Task: Create new contact,   with mail id: 'RodriguezCamila@coned.com', first name: 'Camila', Last name: 'Rodriguez', Job Title: Product Manager, Phone number (617) 555-7890. Change life cycle stage to  'Lead' and lead status to 'New'. Add new company to the associated contact: ekartlogistics.com
 and type: Reseller. Logged in from softage.3@softage.net
Action: Mouse moved to (79, 68)
Screenshot: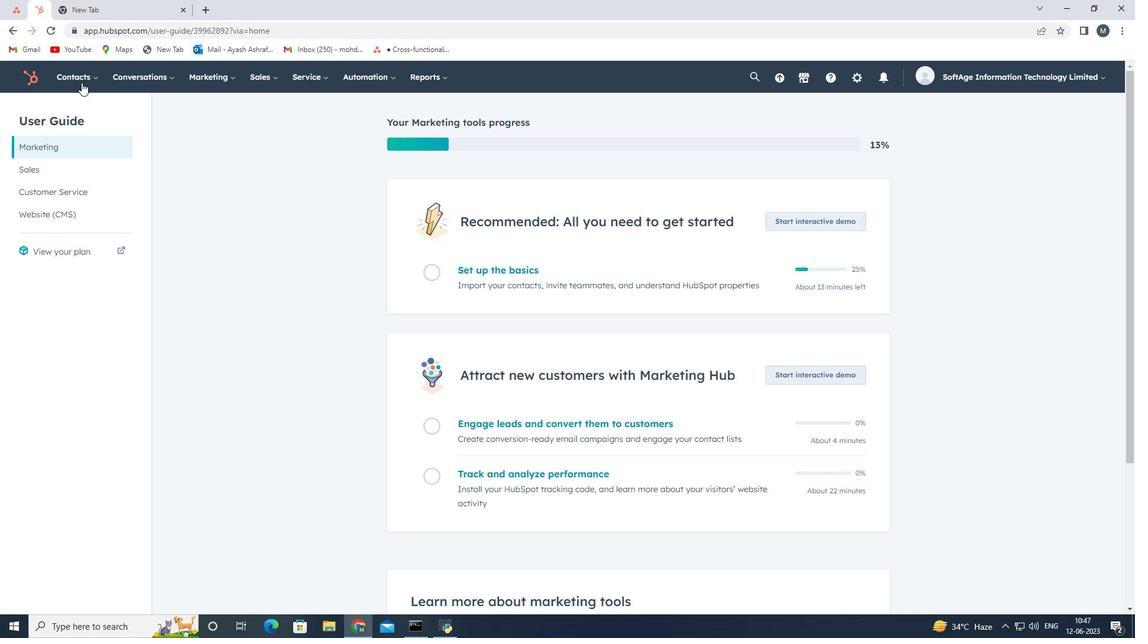 
Action: Mouse pressed left at (79, 68)
Screenshot: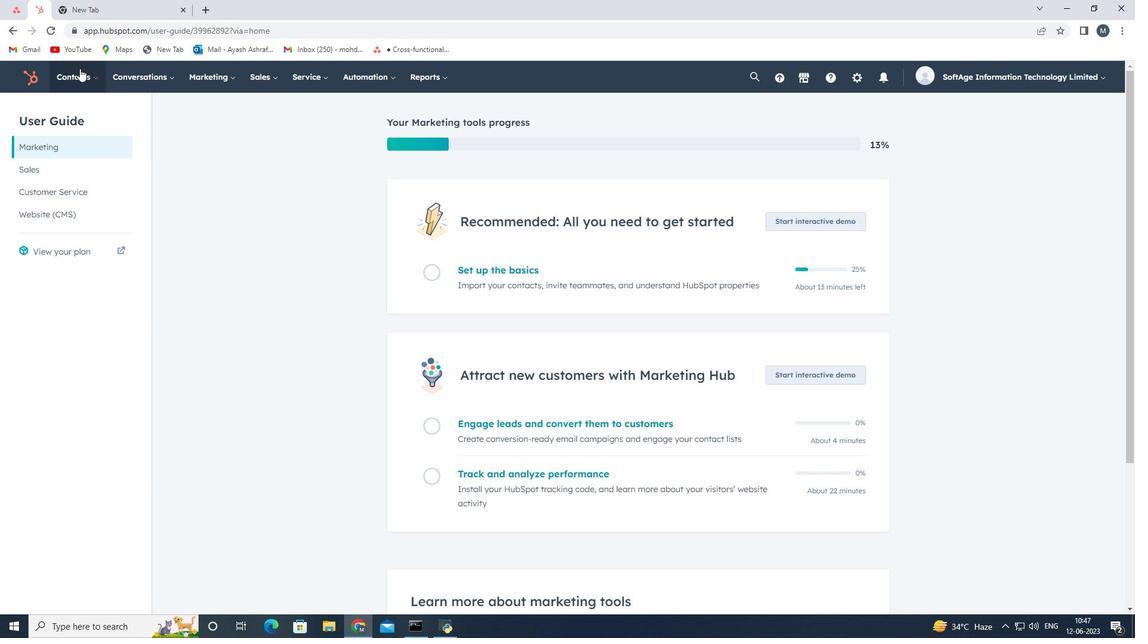 
Action: Mouse moved to (78, 114)
Screenshot: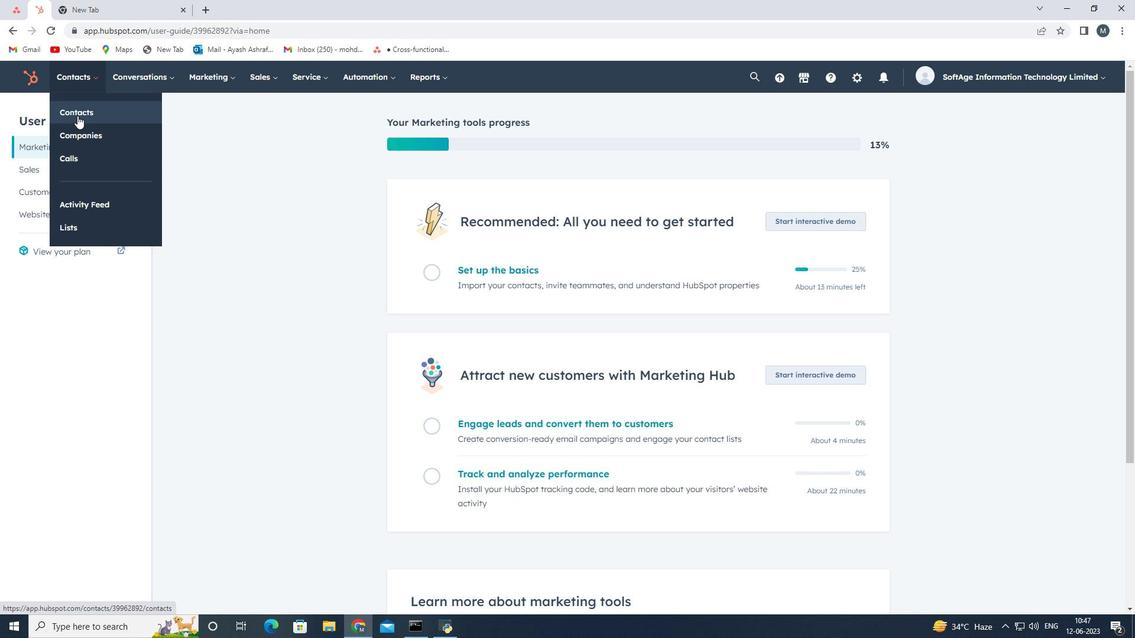 
Action: Mouse pressed left at (78, 114)
Screenshot: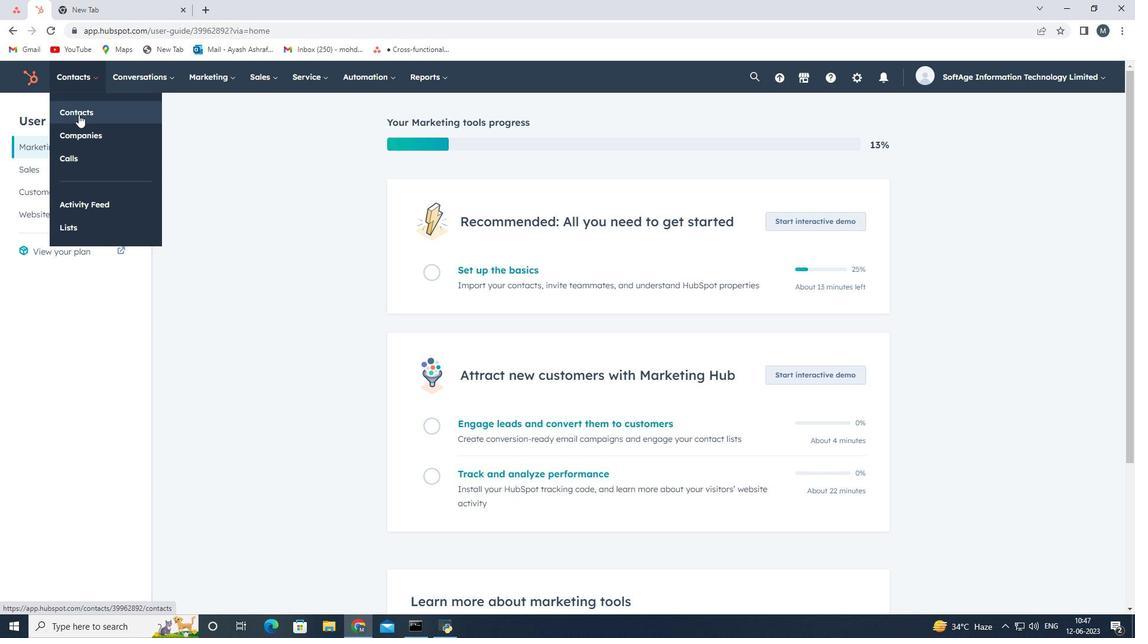 
Action: Mouse moved to (1074, 120)
Screenshot: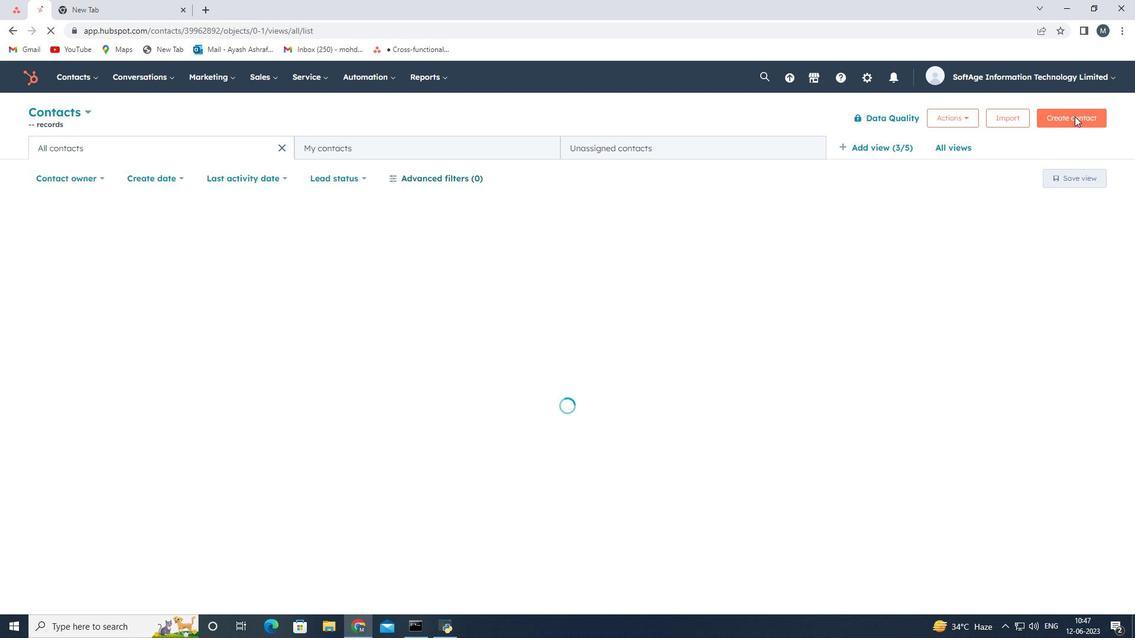 
Action: Mouse pressed left at (1074, 120)
Screenshot: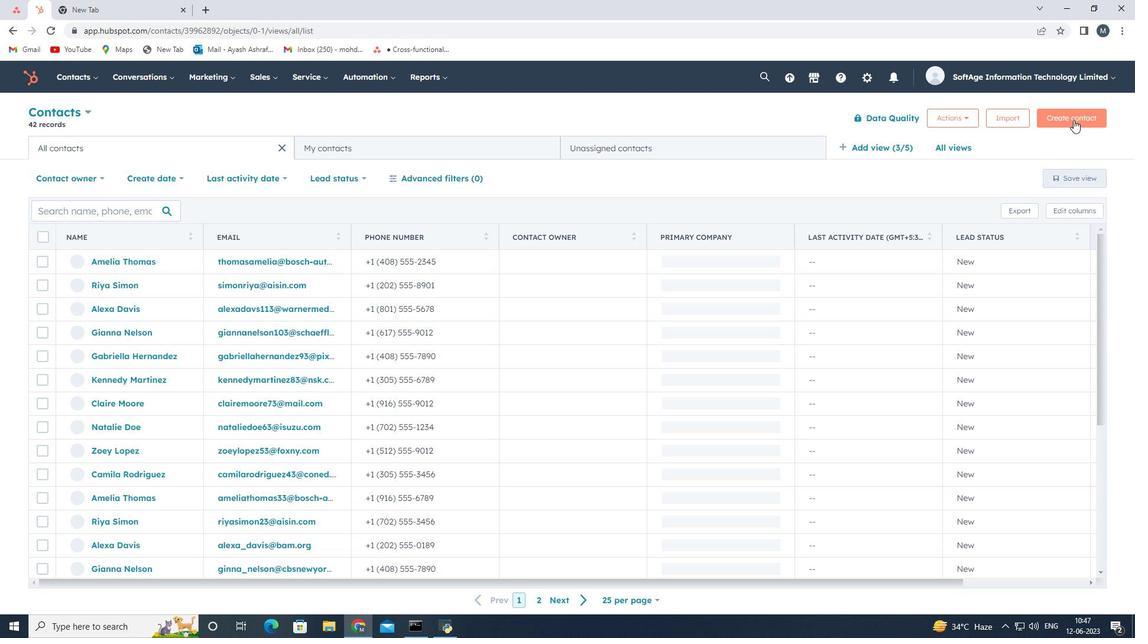 
Action: Mouse moved to (835, 171)
Screenshot: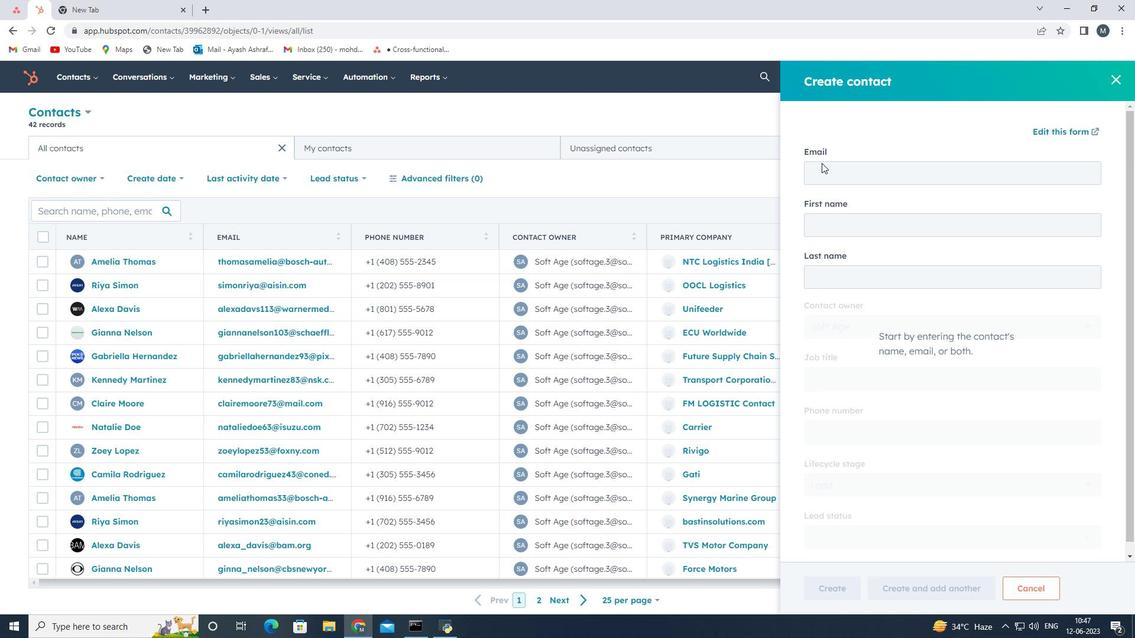 
Action: Mouse pressed left at (835, 171)
Screenshot: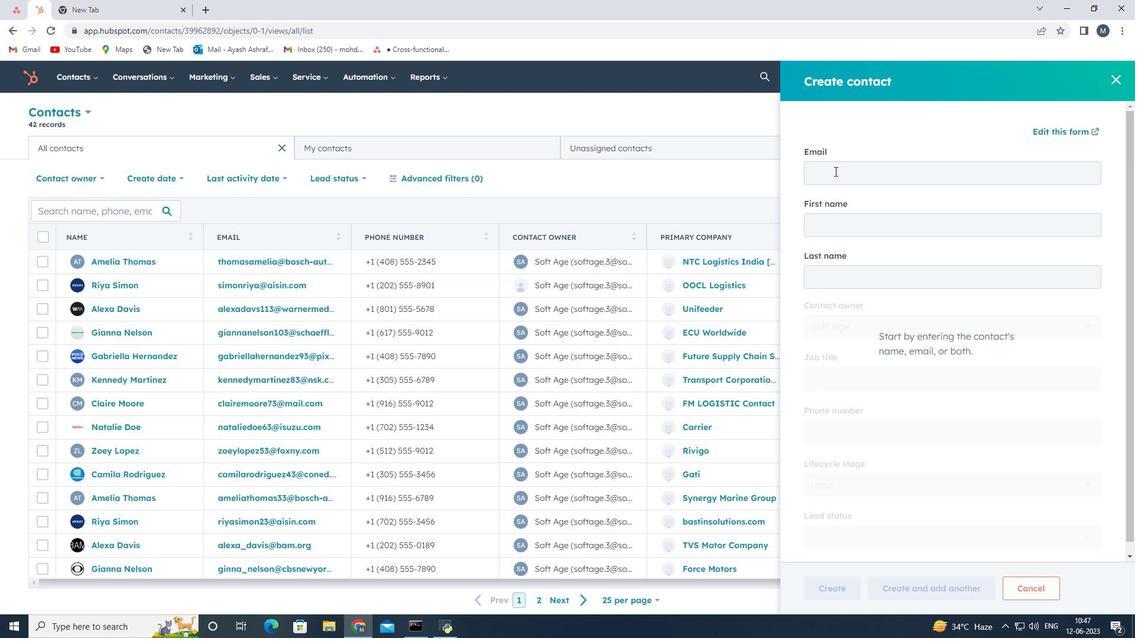 
Action: Key pressed <Key.shift>Rodriguez<Key.shift>Camila<Key.shift>@coned.com
Screenshot: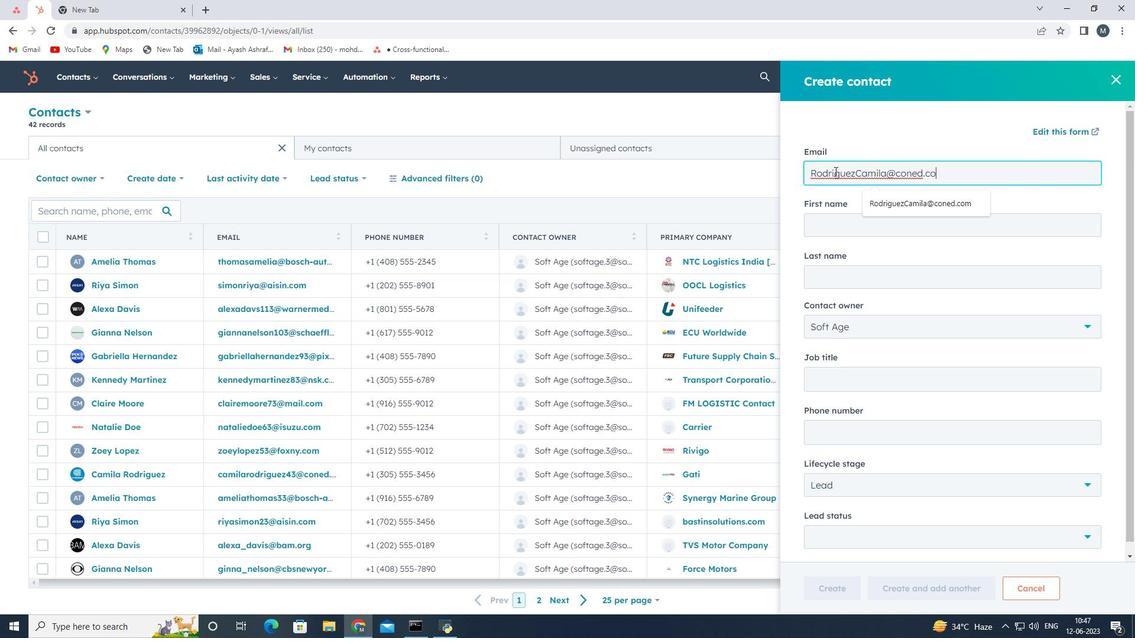 
Action: Mouse moved to (867, 227)
Screenshot: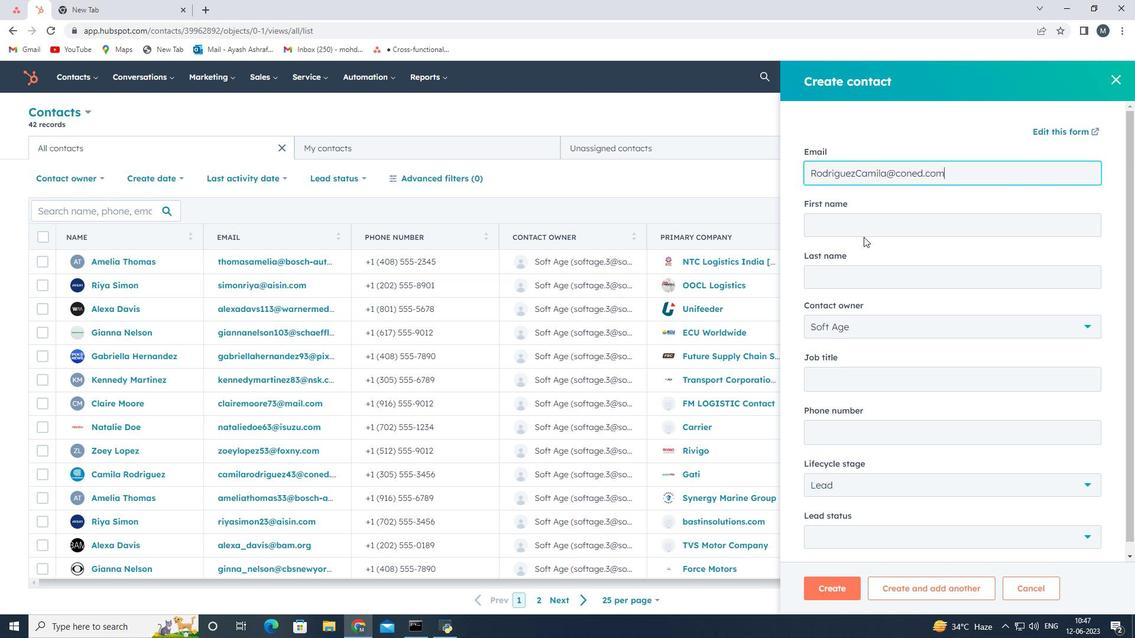 
Action: Mouse pressed left at (867, 227)
Screenshot: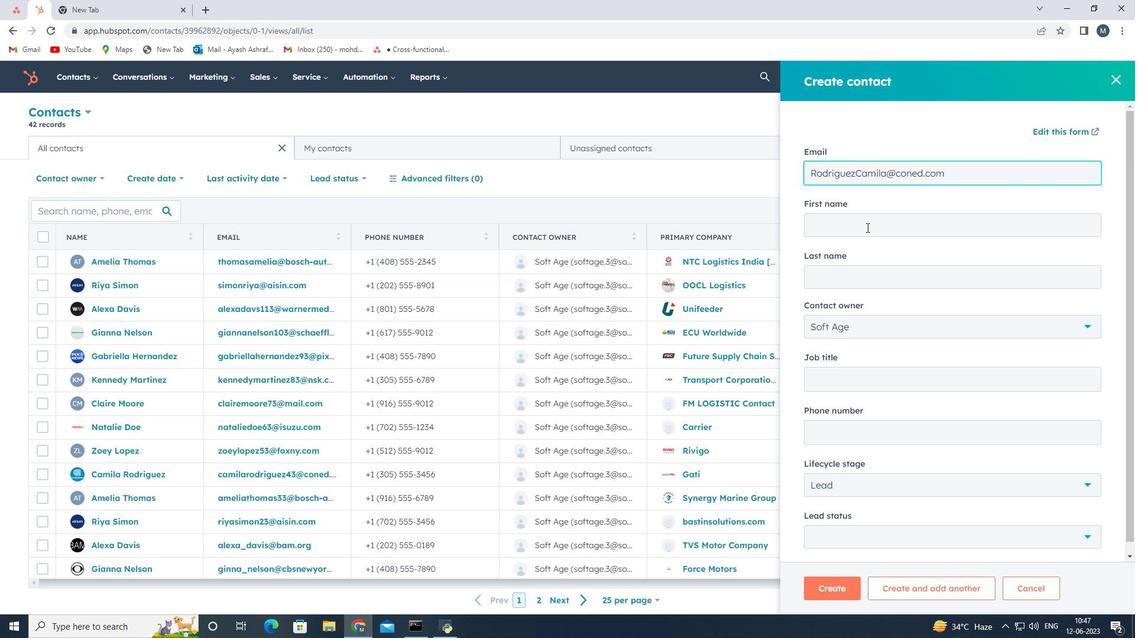 
Action: Key pressed <Key.shift>Camila
Screenshot: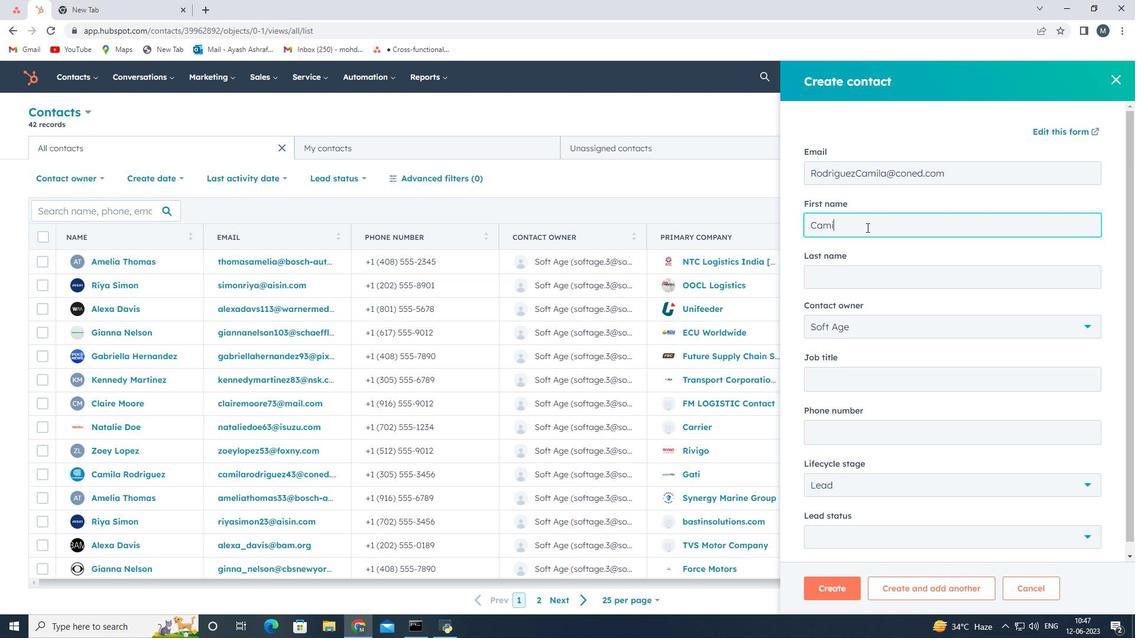 
Action: Mouse moved to (846, 273)
Screenshot: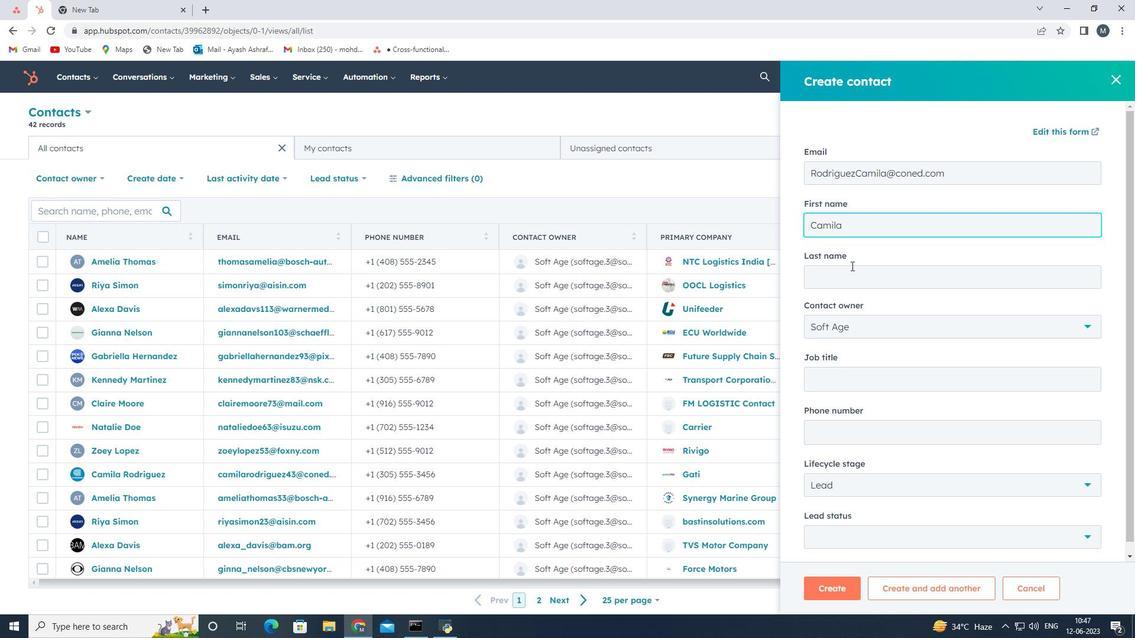 
Action: Mouse pressed left at (846, 273)
Screenshot: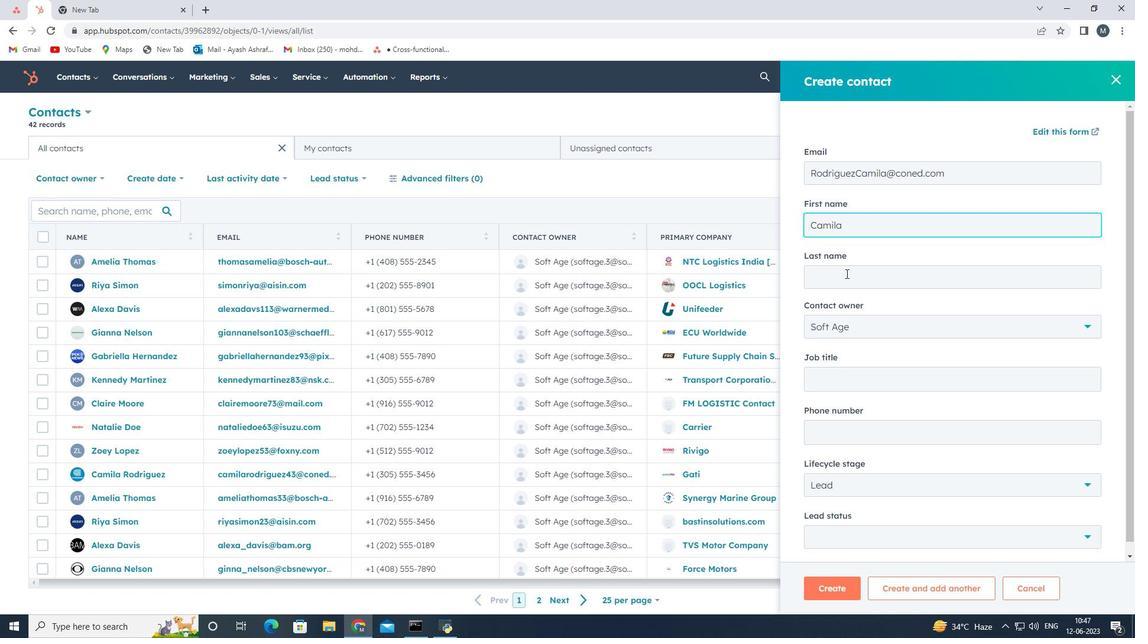 
Action: Key pressed <Key.shift><Key.shift><Key.shift><Key.shift><Key.shift><Key.shift><Key.shift><Key.shift><Key.shift><Key.shift><Key.shift><Key.shift><Key.shift>Rodriguez
Screenshot: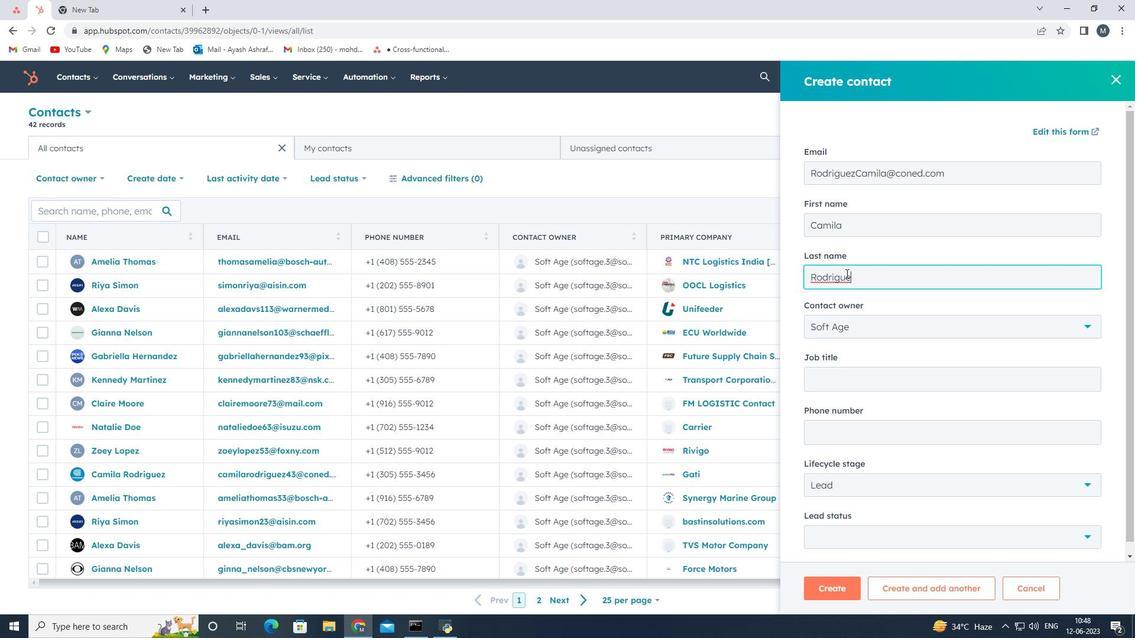 
Action: Mouse moved to (834, 377)
Screenshot: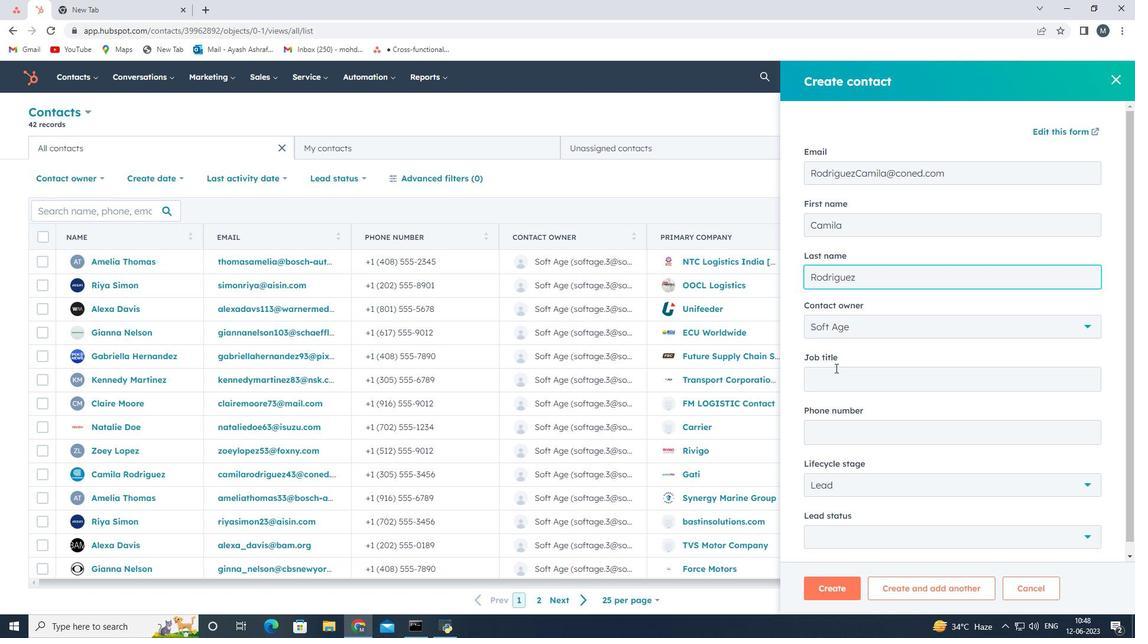 
Action: Mouse pressed left at (834, 377)
Screenshot: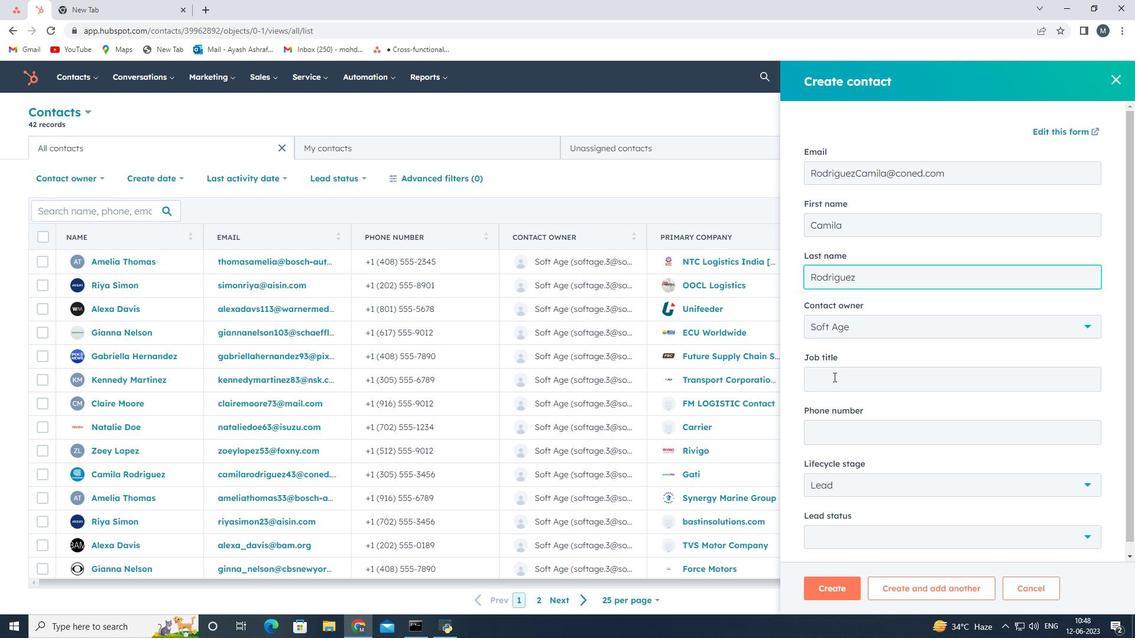 
Action: Mouse moved to (764, 330)
Screenshot: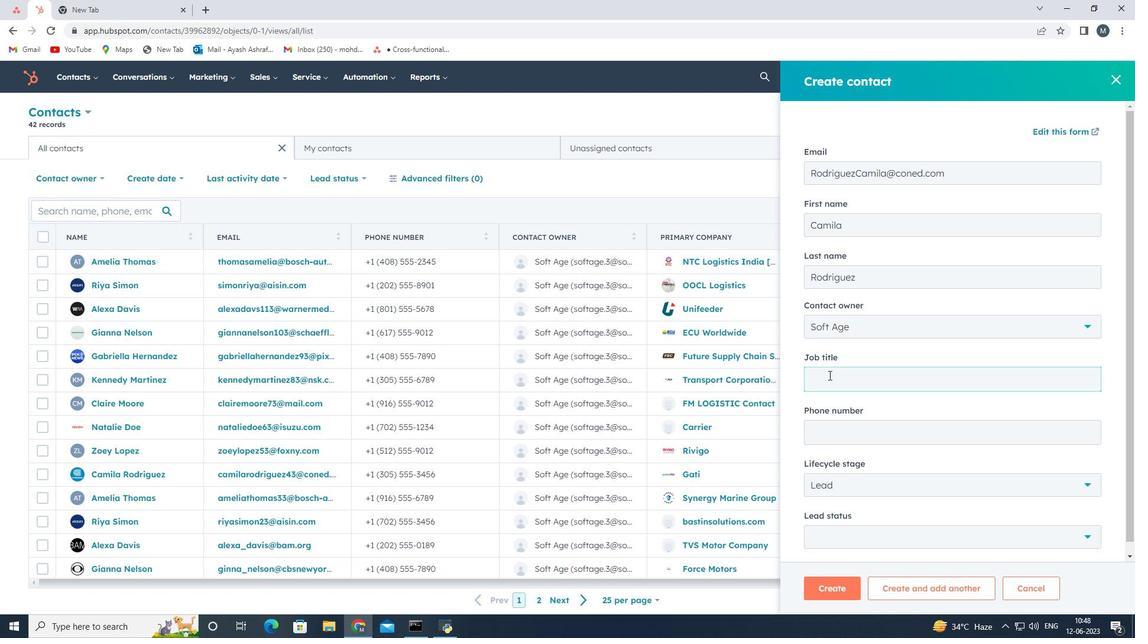 
Action: Key pressed <Key.shift>Product<Key.space><Key.shift><Key.shift><Key.shift><Key.shift><Key.shift><Key.shift><Key.shift><Key.shift><Key.shift><Key.shift><Key.shift><Key.shift>Manager
Screenshot: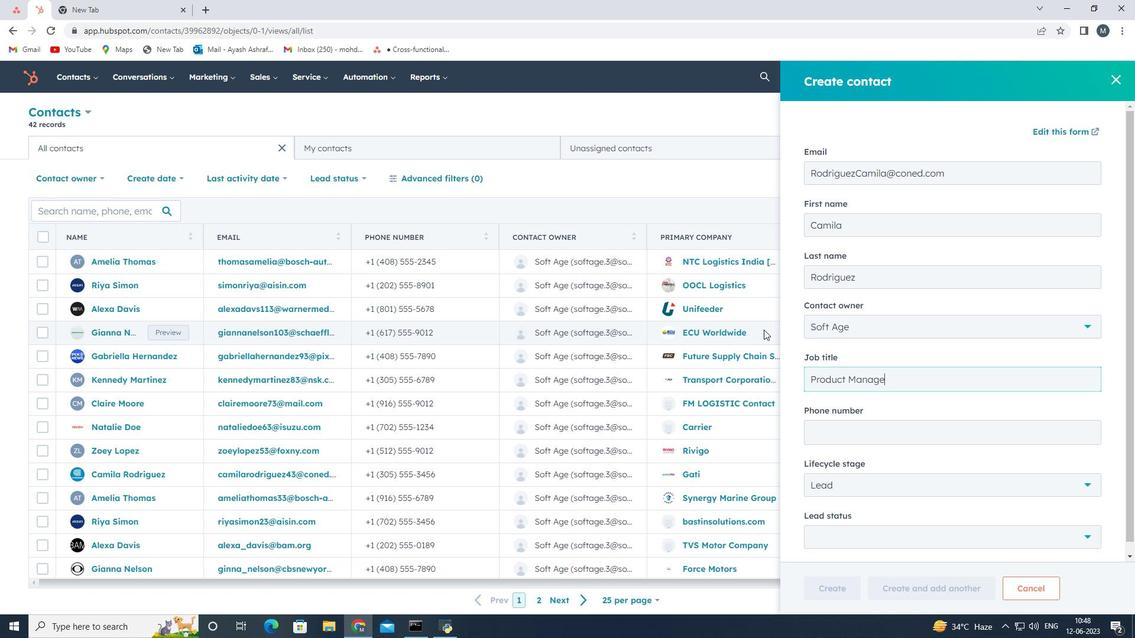 
Action: Mouse moved to (874, 431)
Screenshot: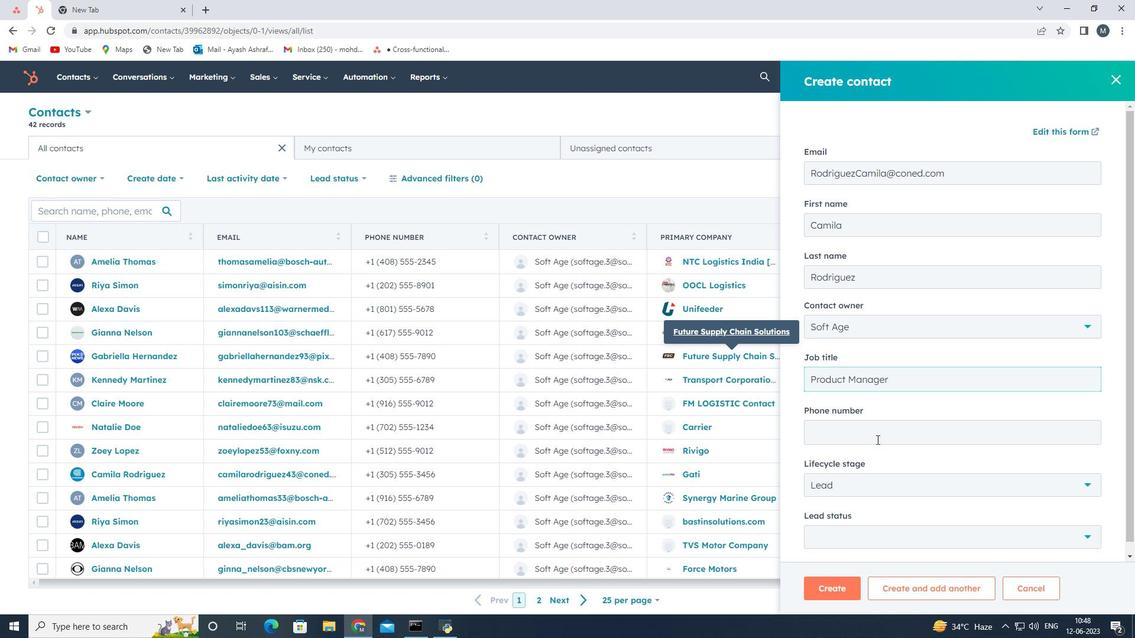 
Action: Mouse pressed left at (874, 431)
Screenshot: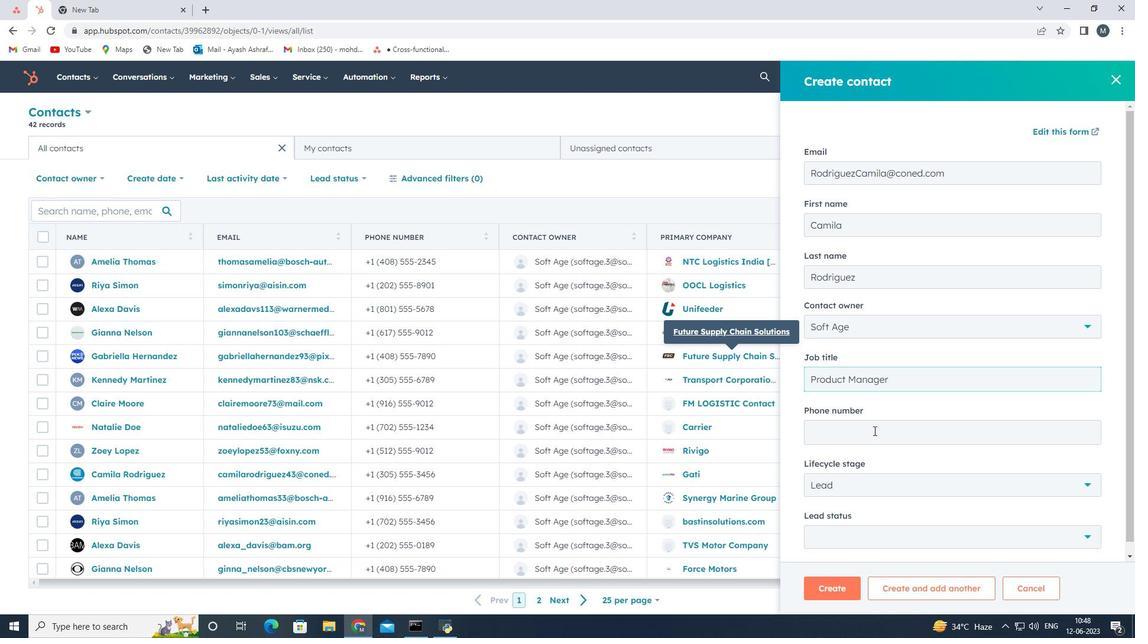 
Action: Key pressed 61
Screenshot: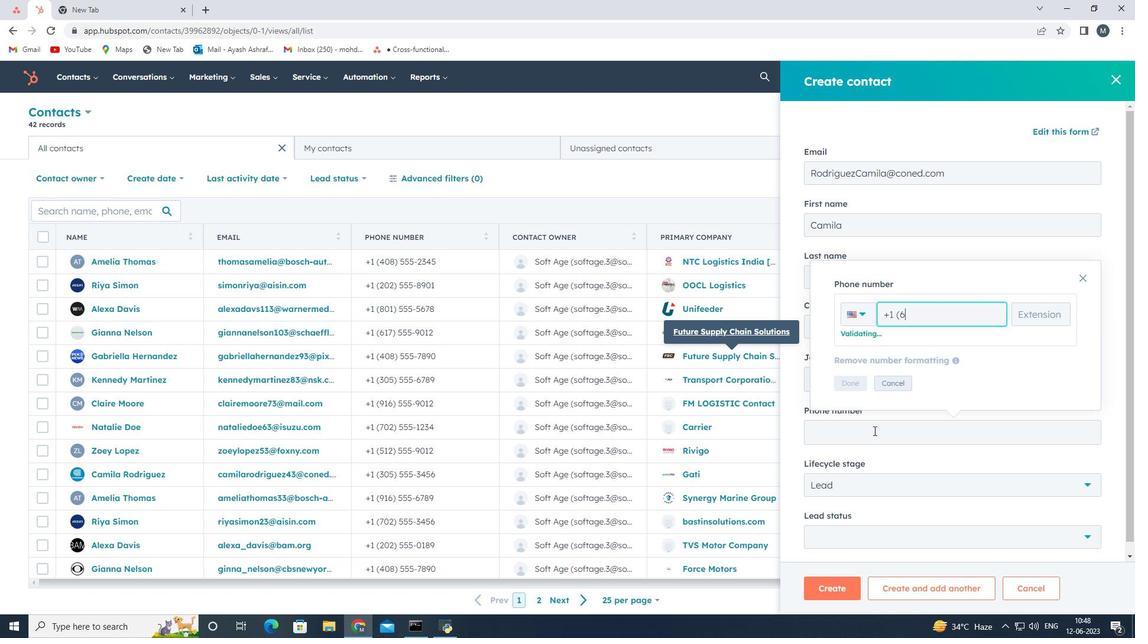 
Action: Mouse moved to (874, 431)
Screenshot: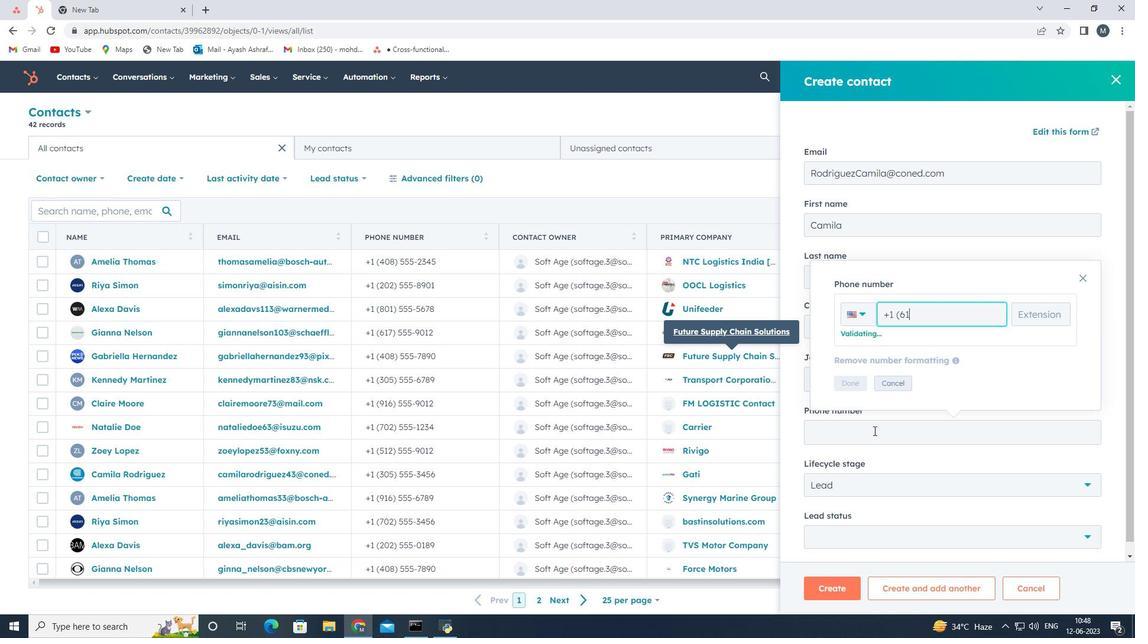 
Action: Key pressed 75557890
Screenshot: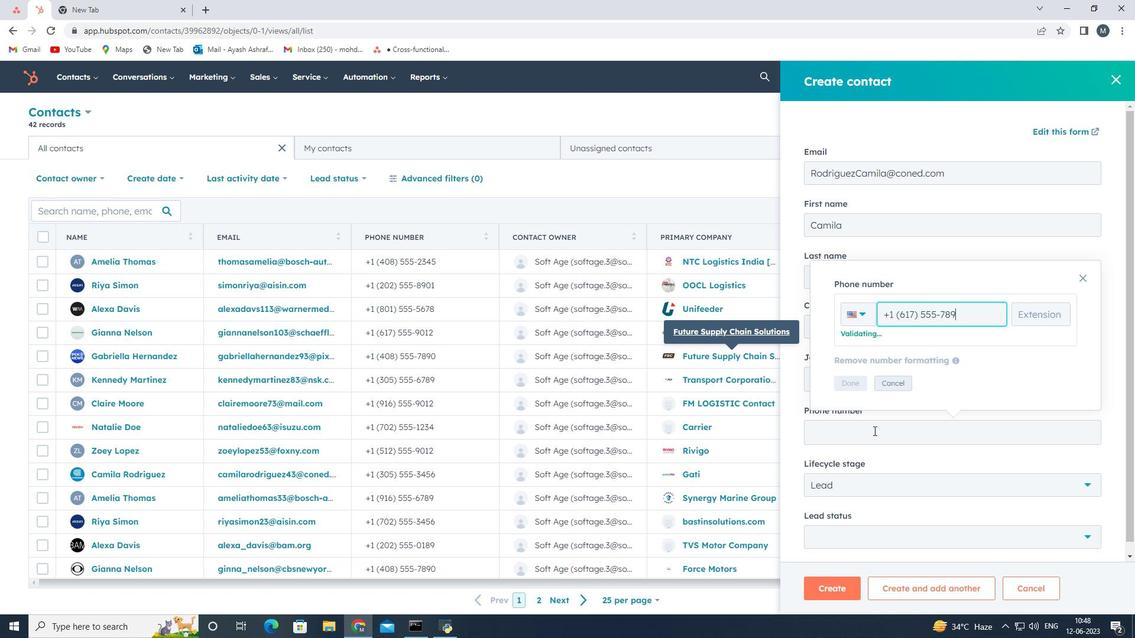 
Action: Mouse moved to (857, 378)
Screenshot: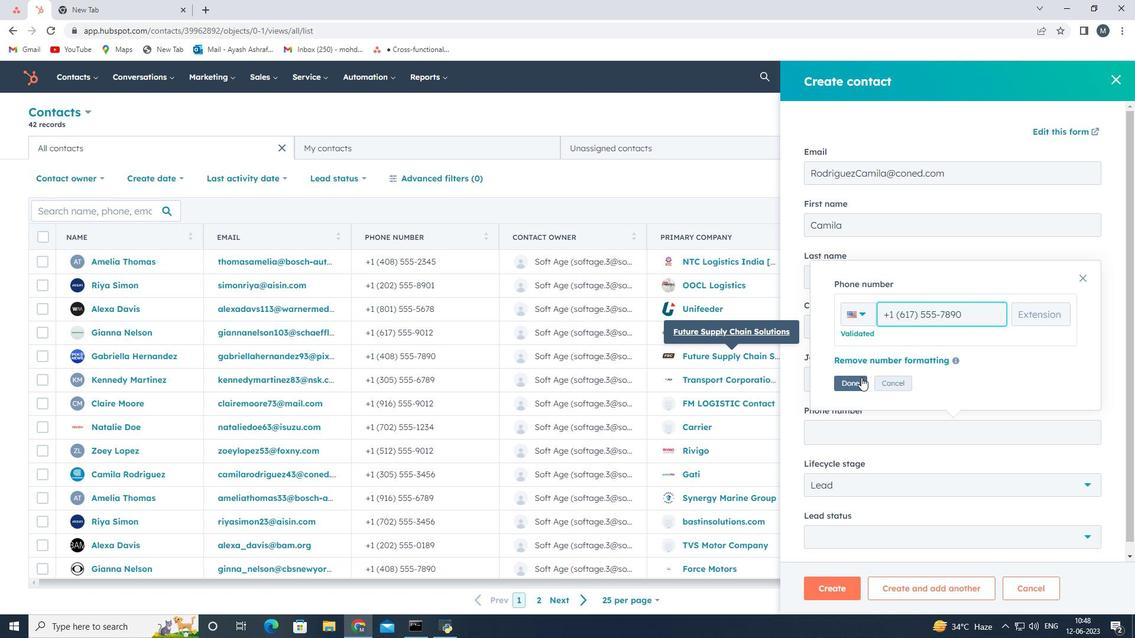 
Action: Mouse pressed left at (857, 378)
Screenshot: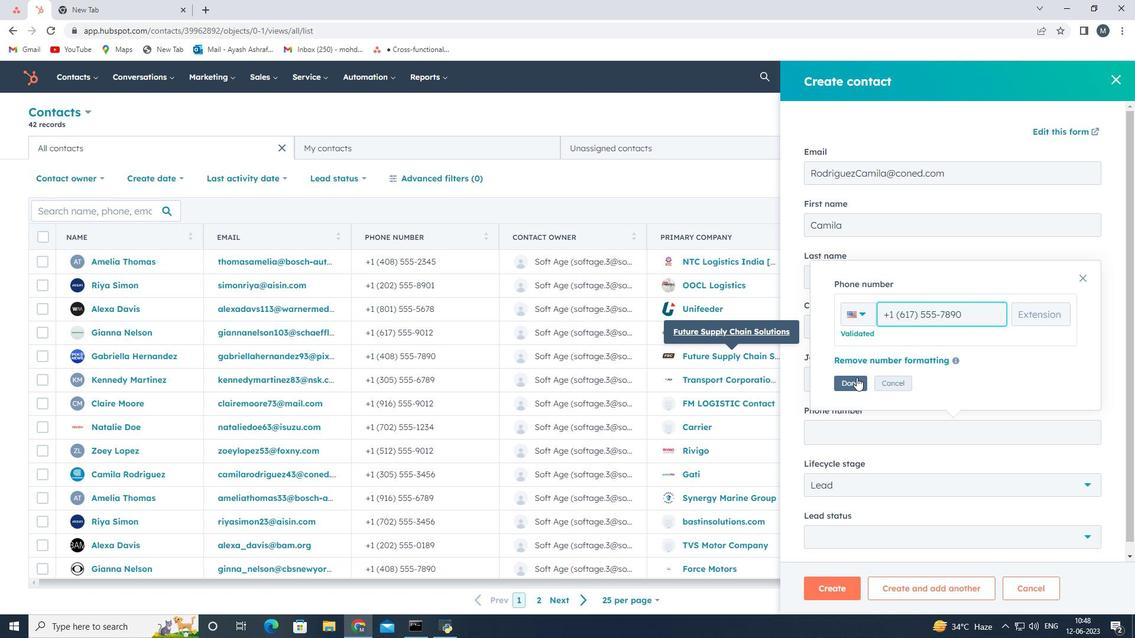 
Action: Mouse moved to (821, 485)
Screenshot: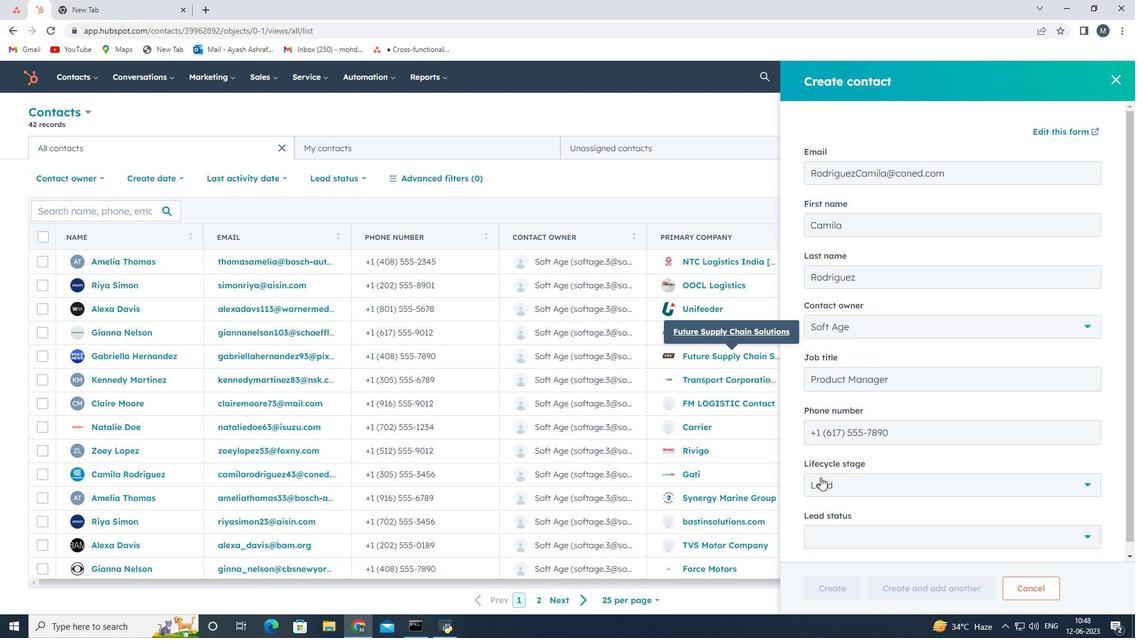 
Action: Mouse pressed left at (821, 485)
Screenshot: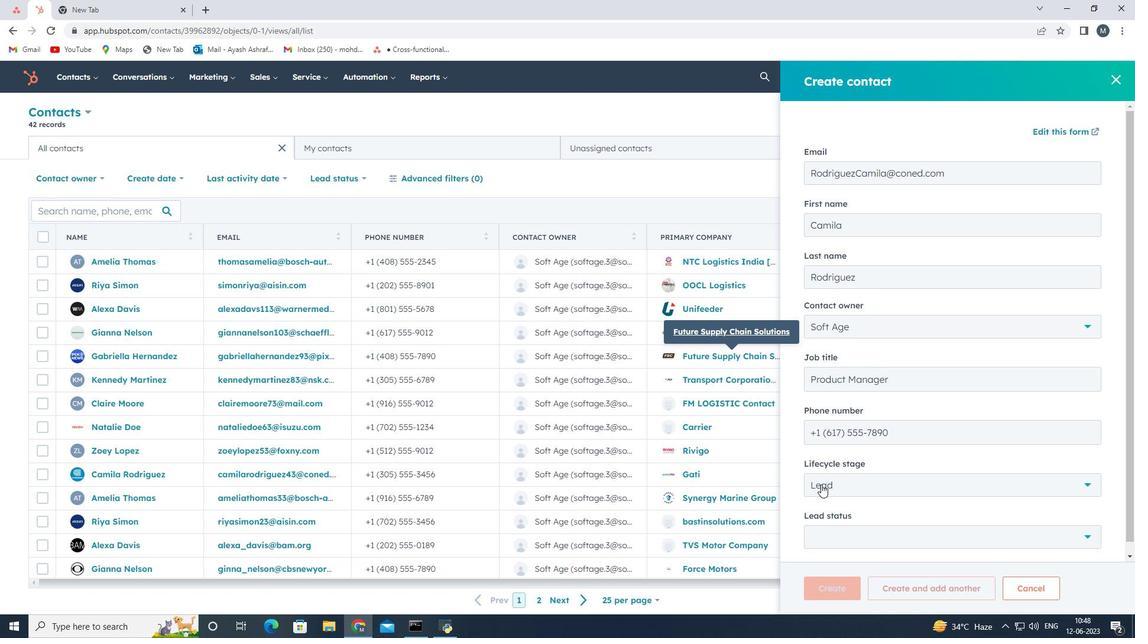 
Action: Mouse moved to (835, 372)
Screenshot: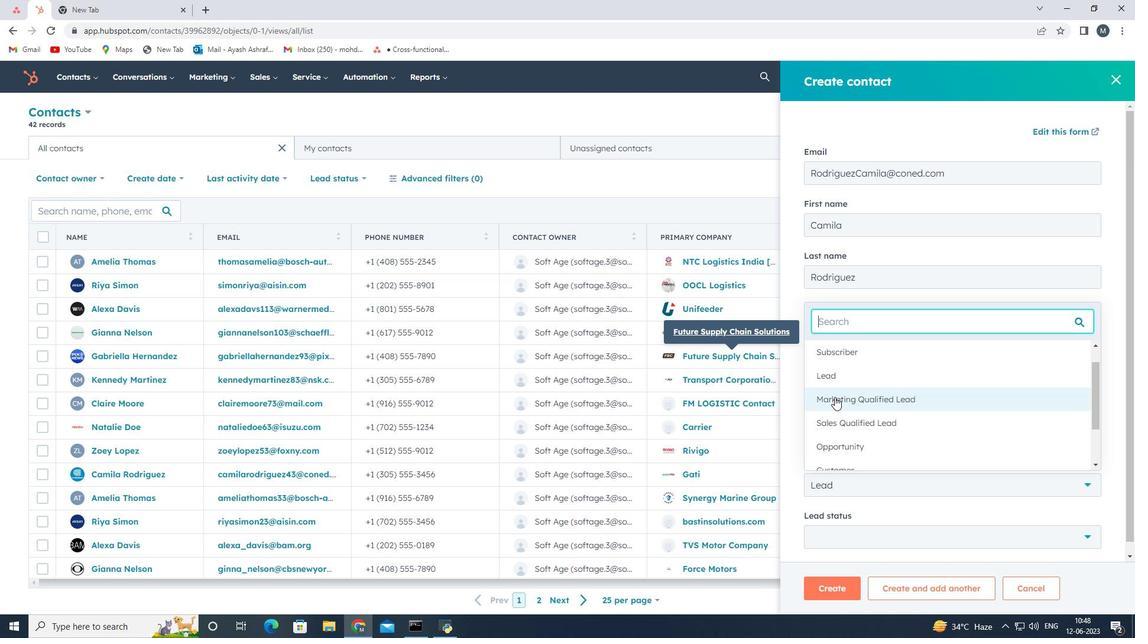 
Action: Mouse pressed left at (835, 372)
Screenshot: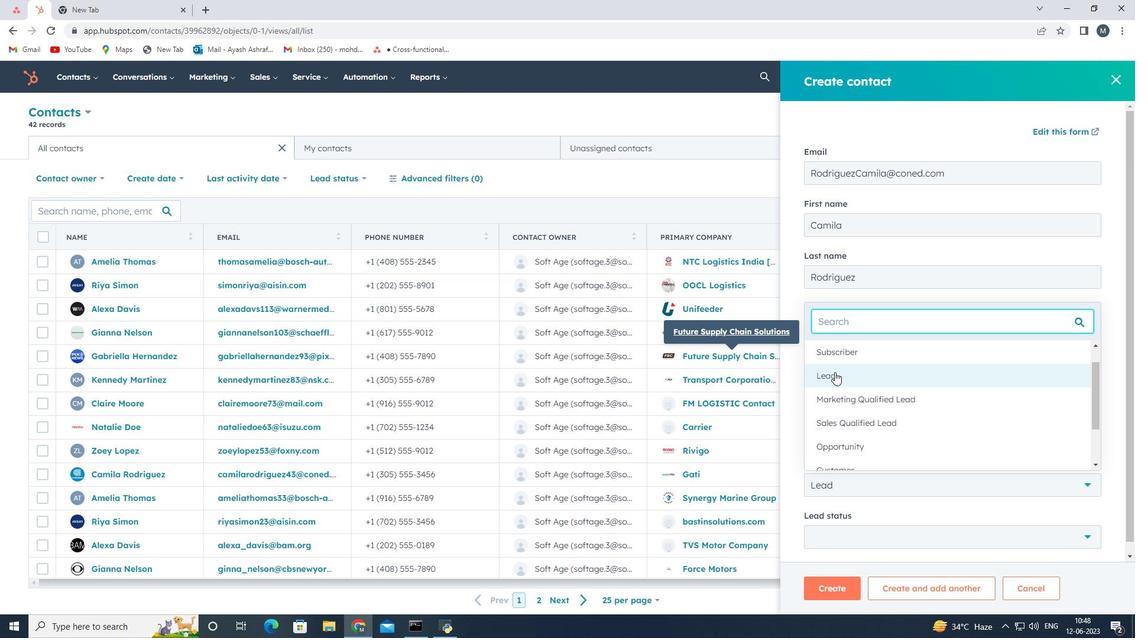 
Action: Mouse moved to (835, 534)
Screenshot: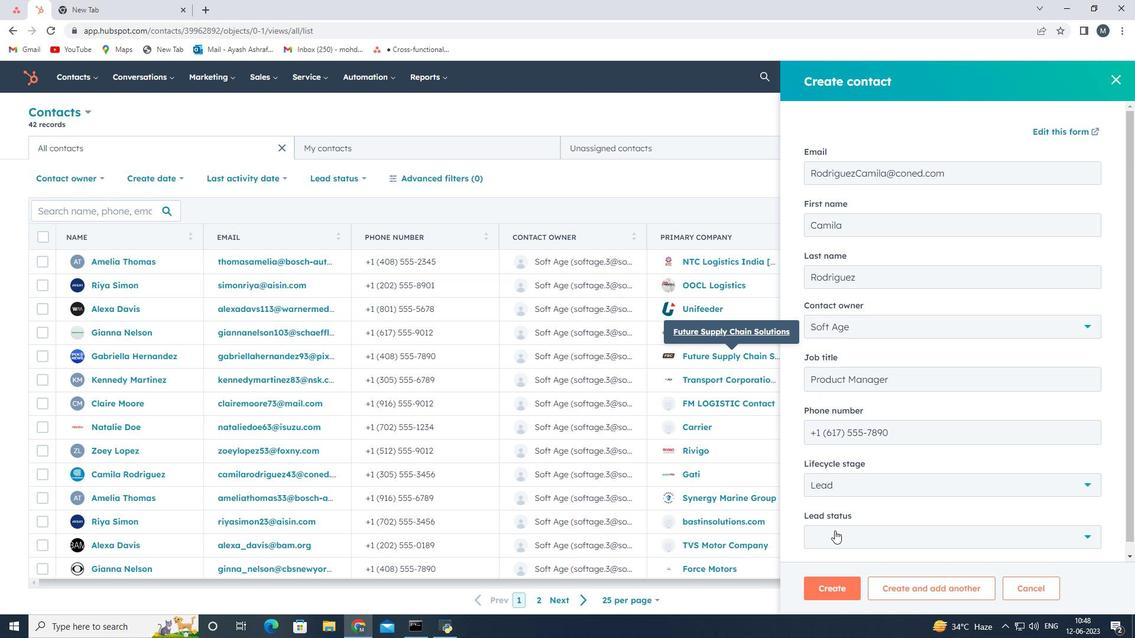 
Action: Mouse pressed left at (835, 534)
Screenshot: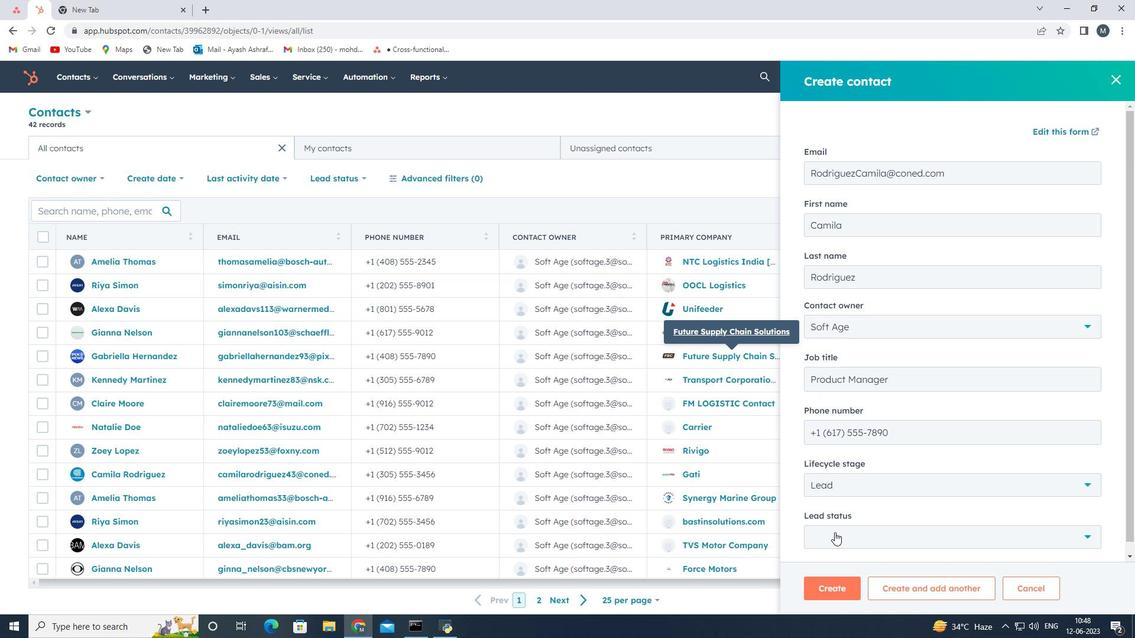 
Action: Mouse moved to (827, 421)
Screenshot: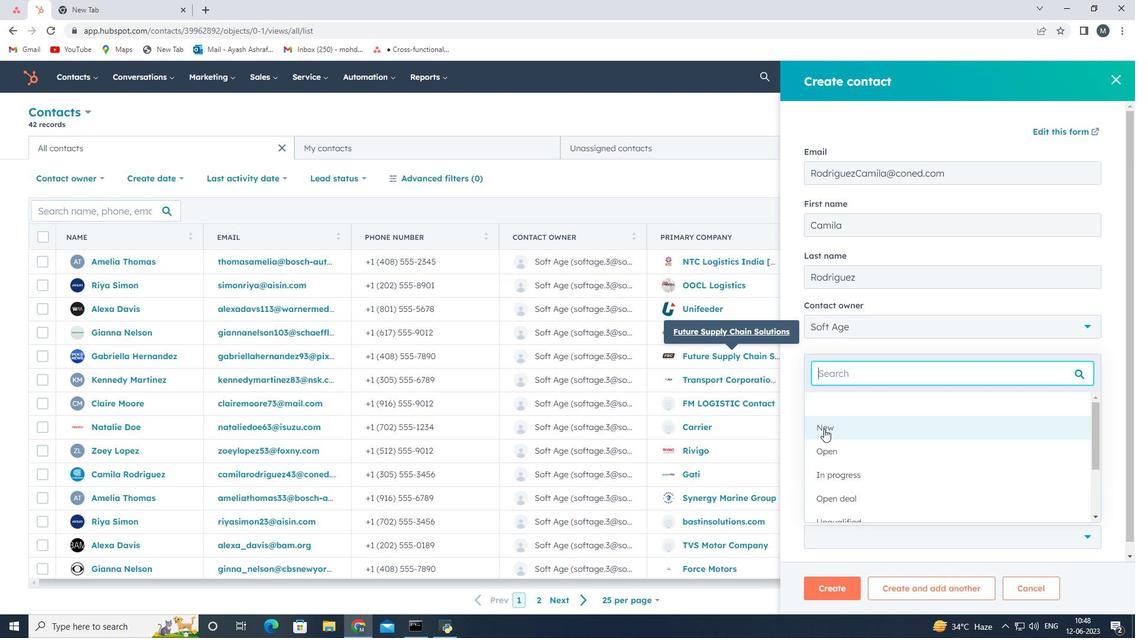 
Action: Mouse pressed left at (827, 421)
Screenshot: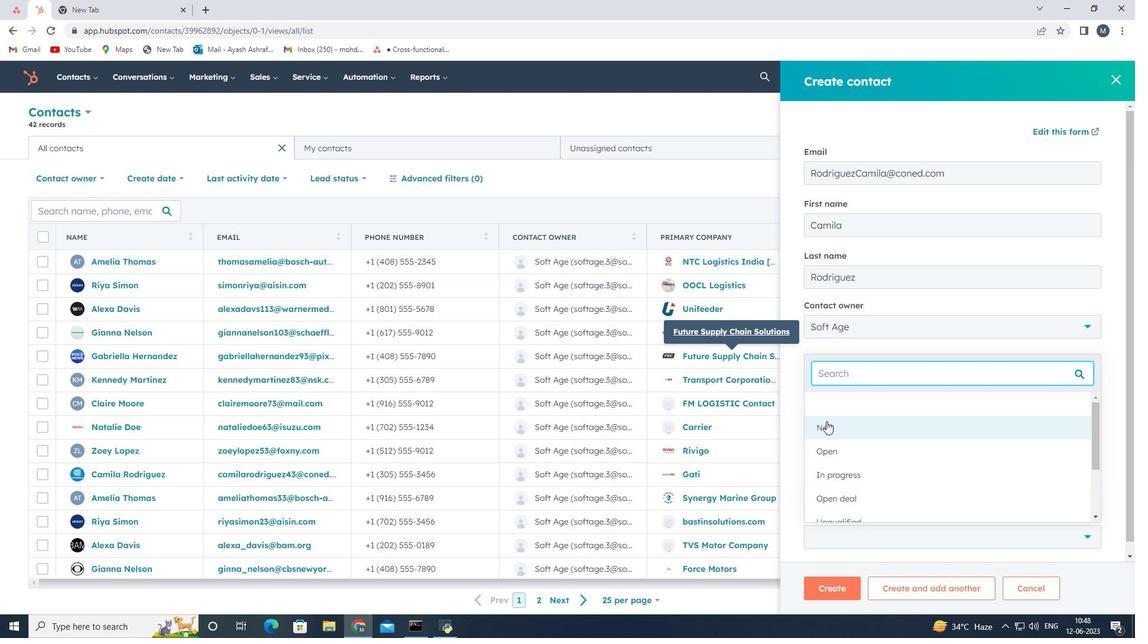 
Action: Mouse scrolled (827, 421) with delta (0, 0)
Screenshot: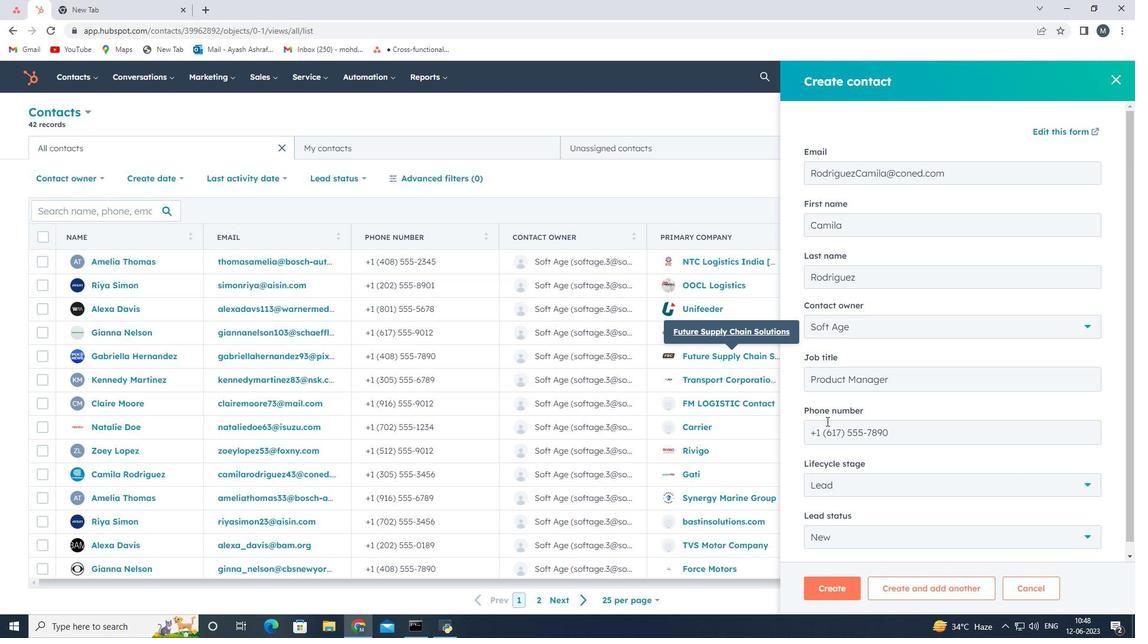 
Action: Mouse moved to (827, 427)
Screenshot: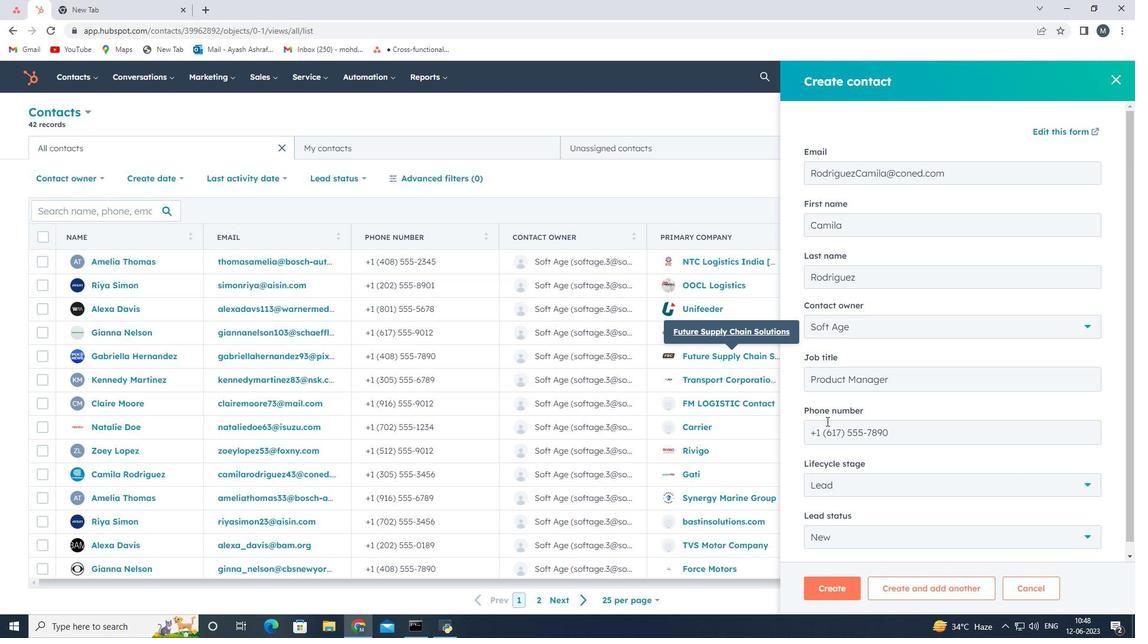 
Action: Mouse scrolled (827, 427) with delta (0, 0)
Screenshot: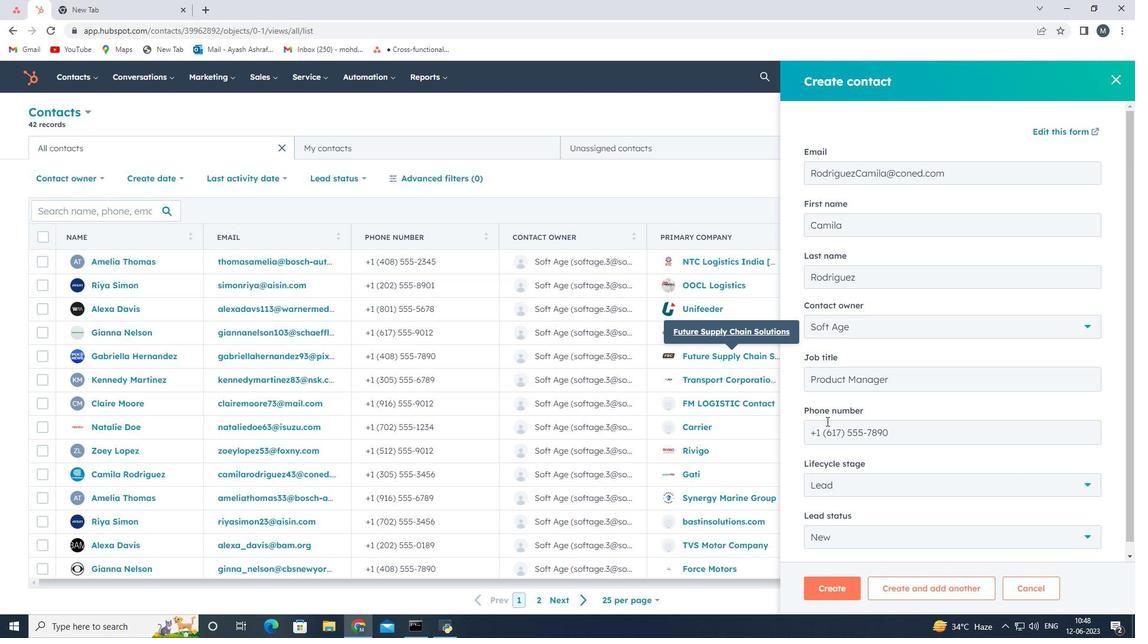 
Action: Mouse moved to (833, 441)
Screenshot: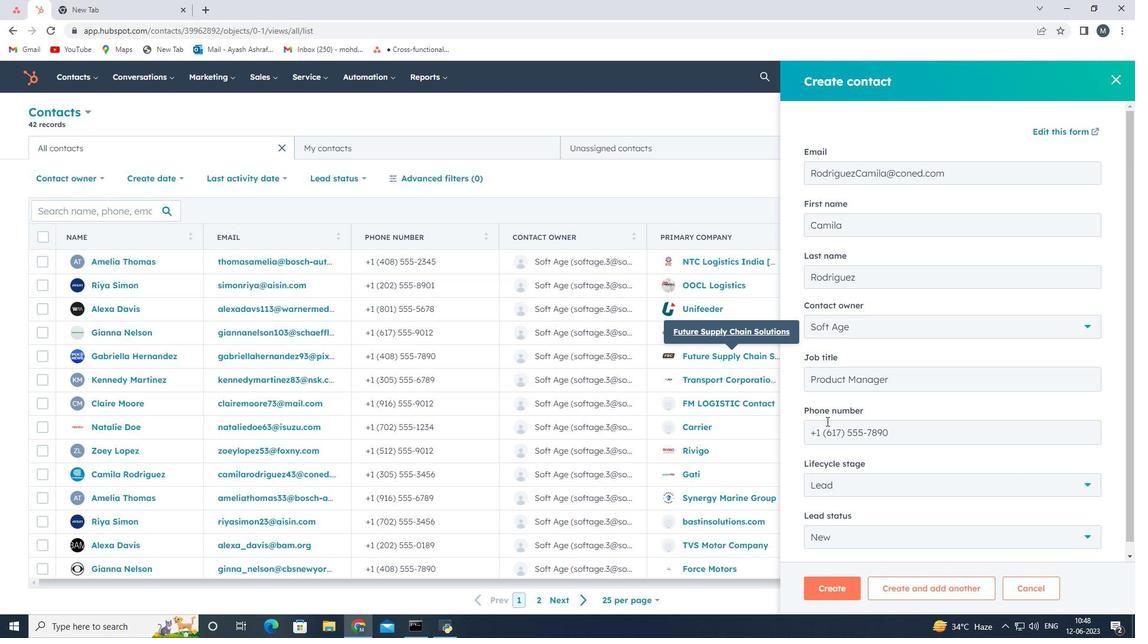 
Action: Mouse scrolled (833, 440) with delta (0, 0)
Screenshot: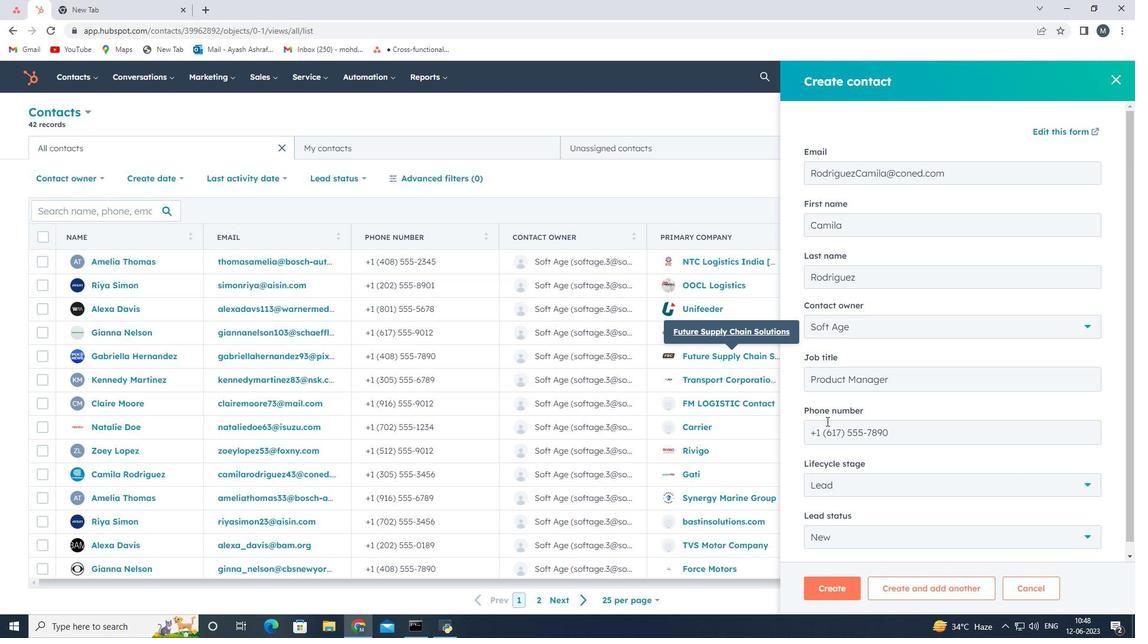 
Action: Mouse moved to (835, 448)
Screenshot: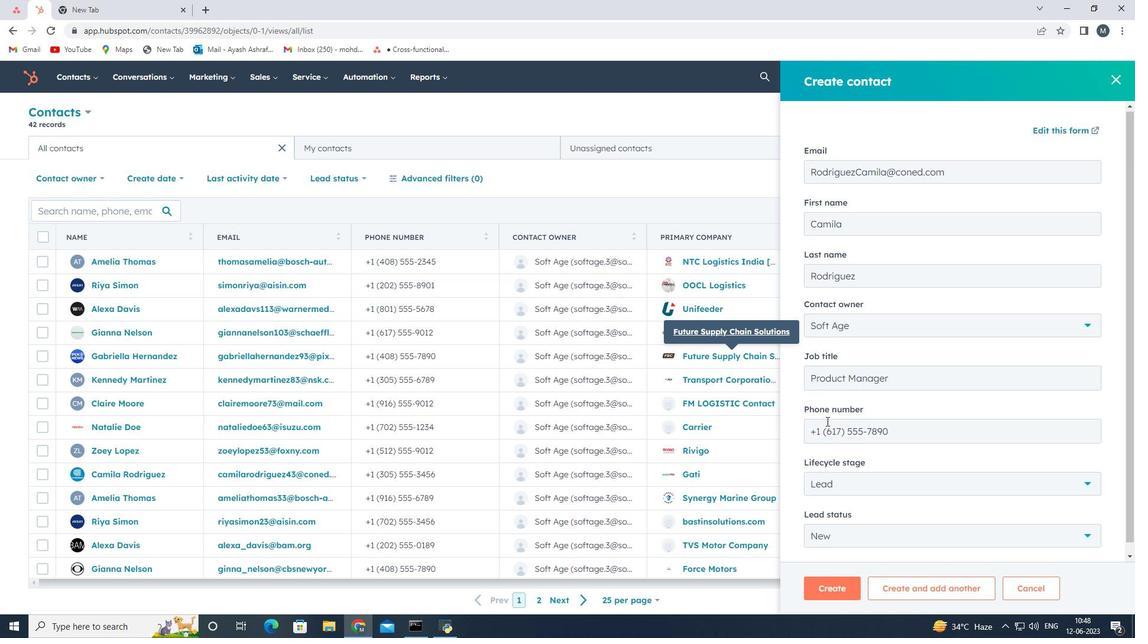 
Action: Mouse scrolled (835, 447) with delta (0, 0)
Screenshot: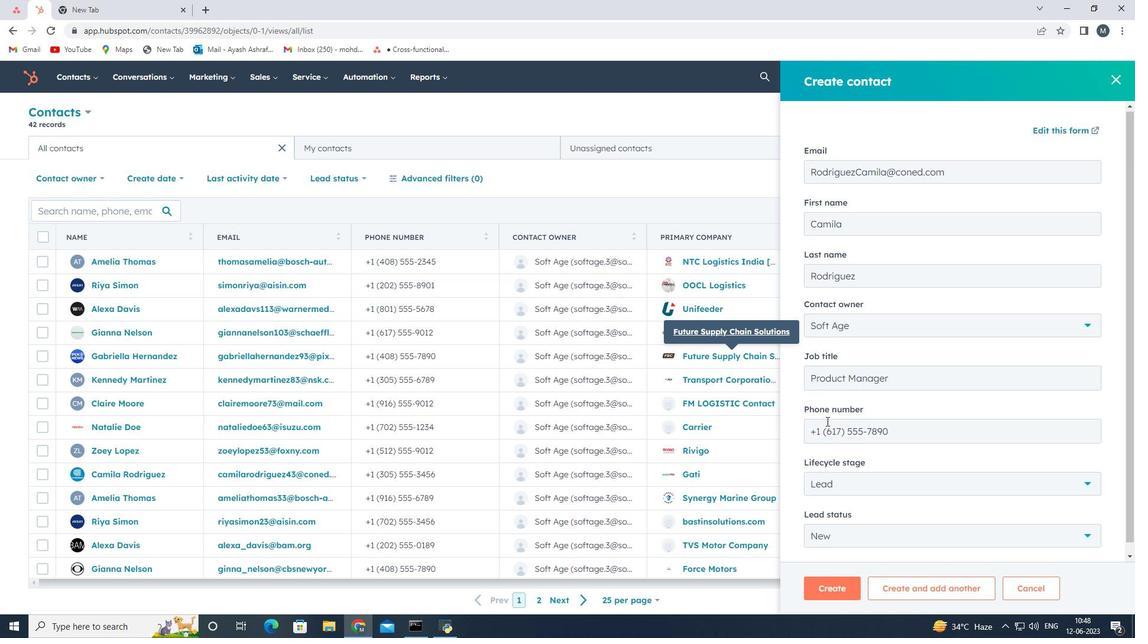 
Action: Mouse moved to (834, 587)
Screenshot: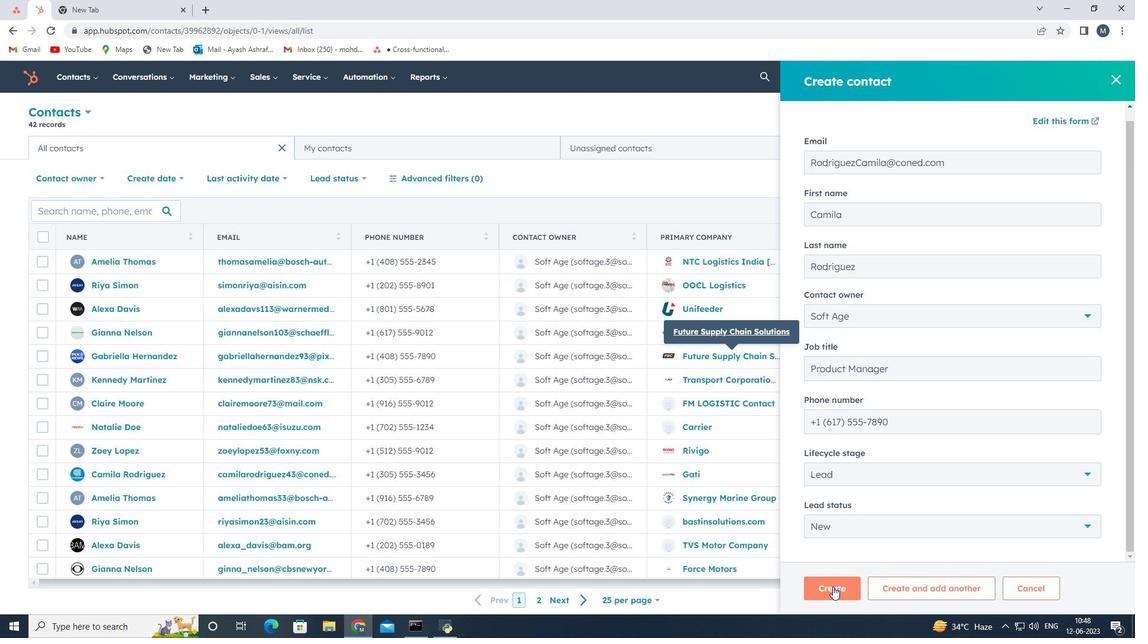 
Action: Mouse pressed left at (834, 587)
Screenshot: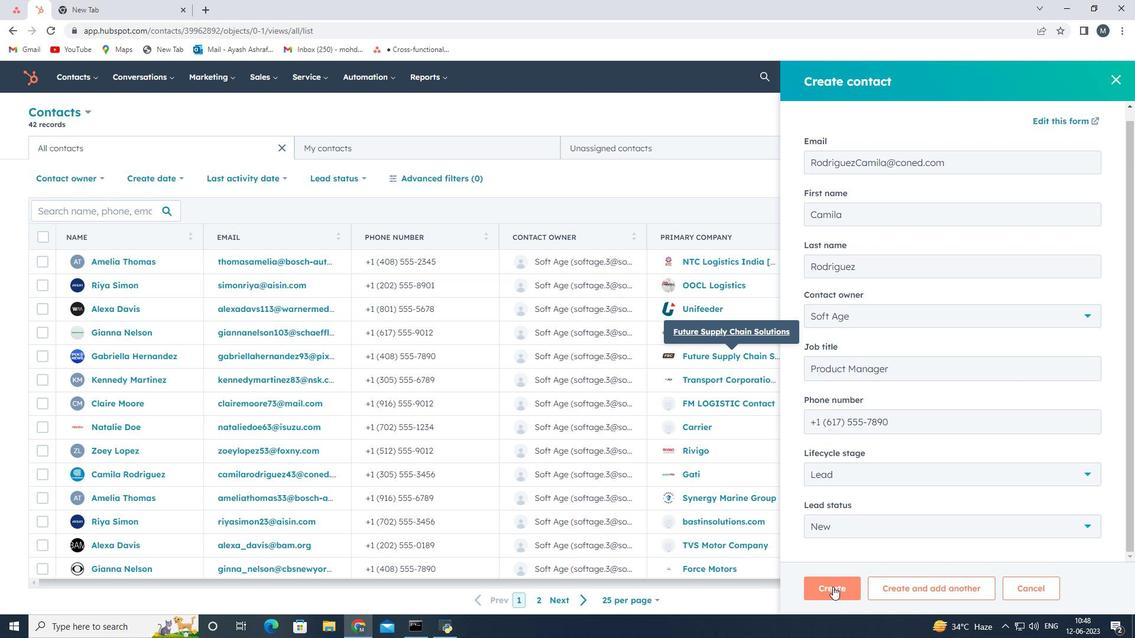 
Action: Mouse moved to (794, 404)
Screenshot: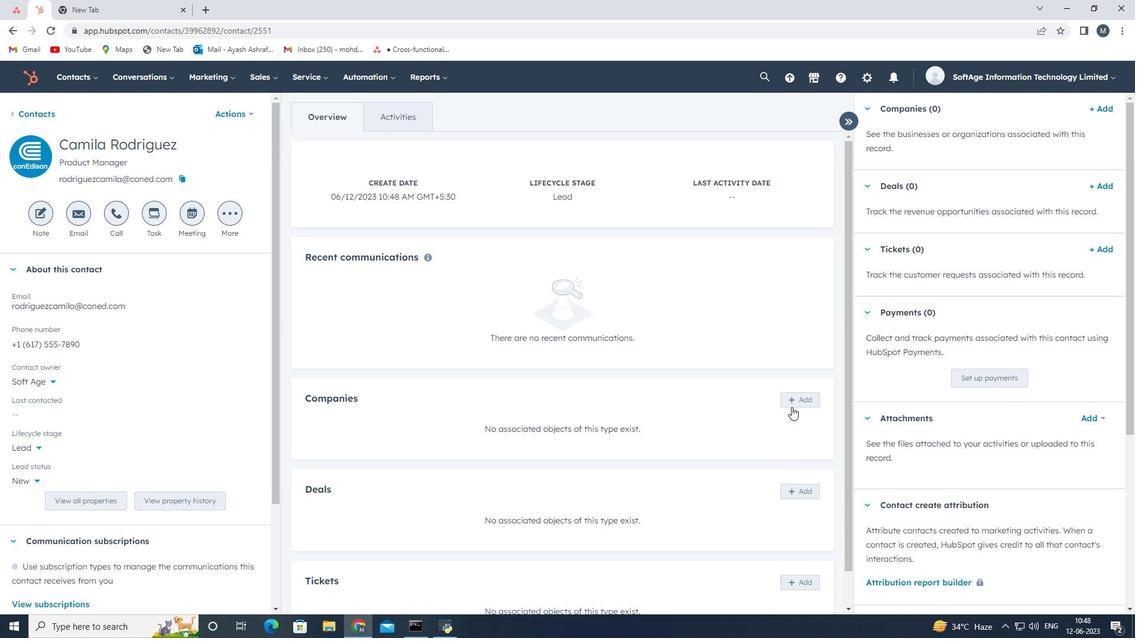 
Action: Mouse pressed left at (794, 404)
Screenshot: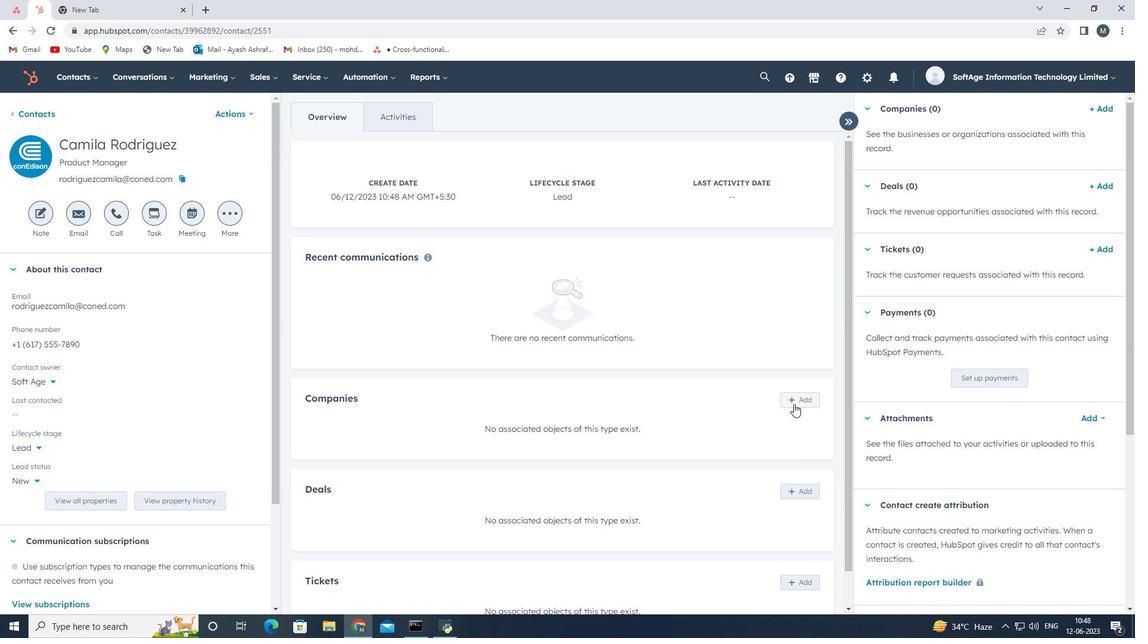 
Action: Mouse moved to (867, 141)
Screenshot: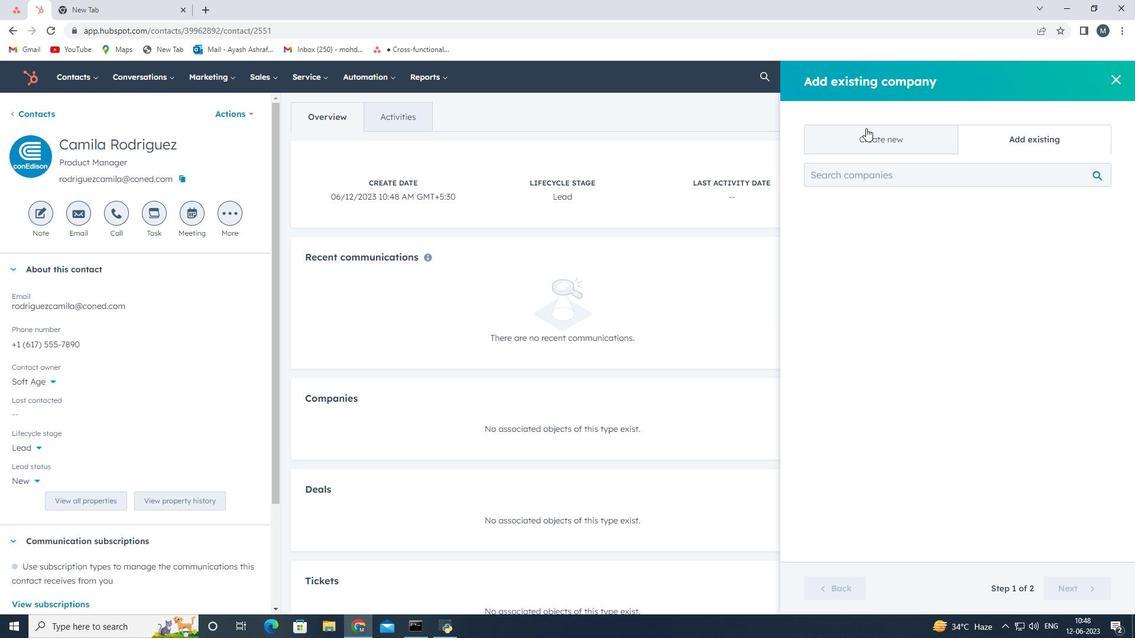 
Action: Mouse pressed left at (867, 141)
Screenshot: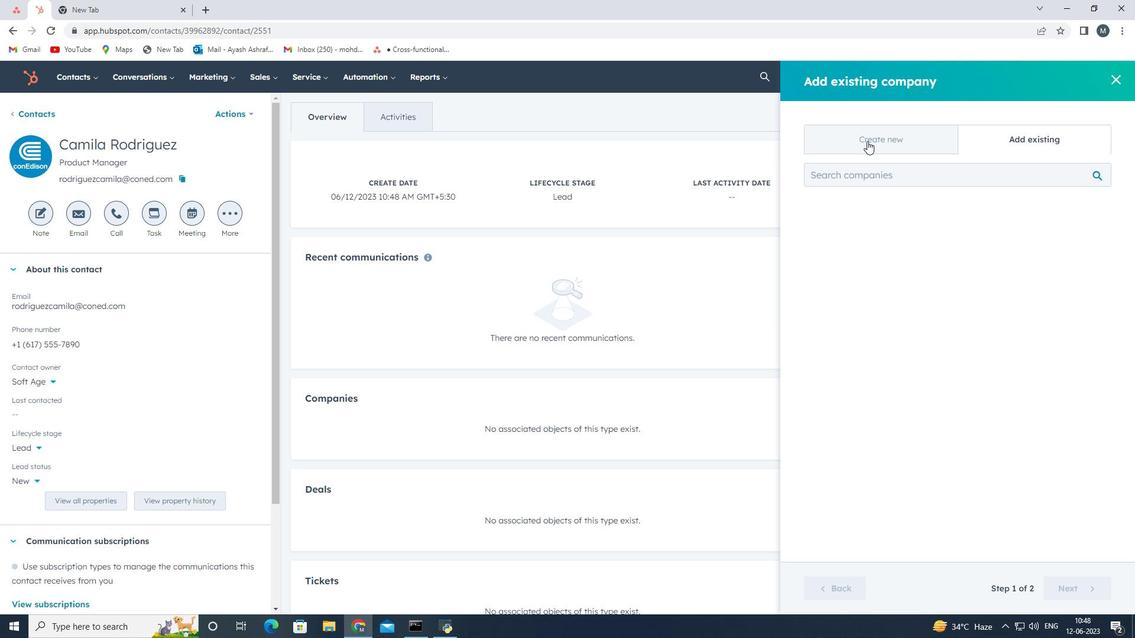 
Action: Mouse moved to (859, 210)
Screenshot: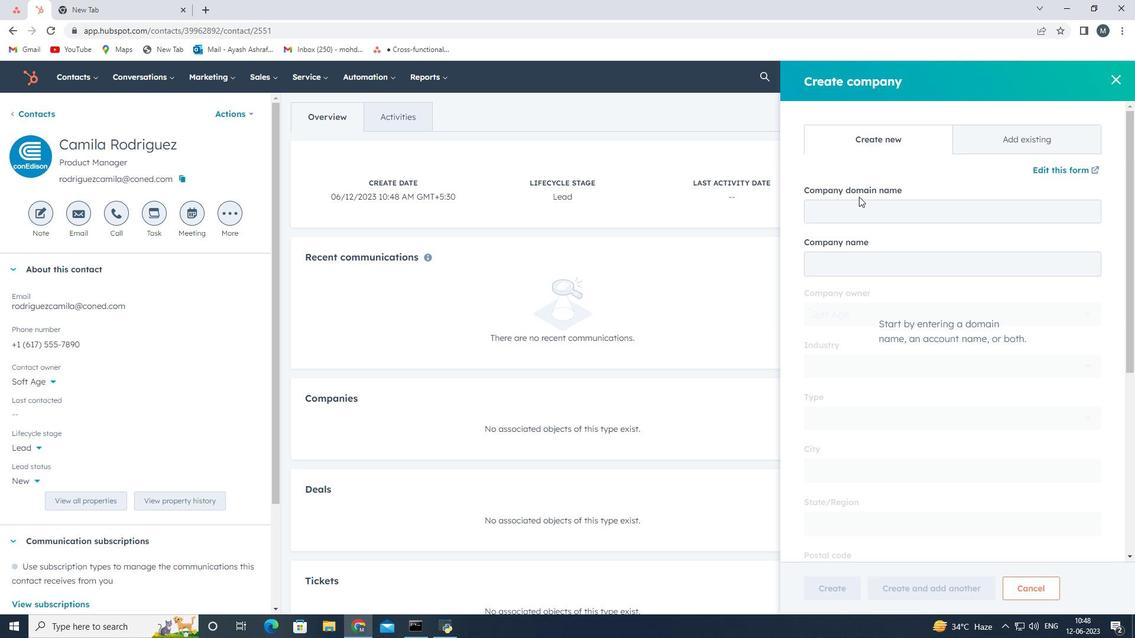 
Action: Mouse pressed left at (859, 210)
Screenshot: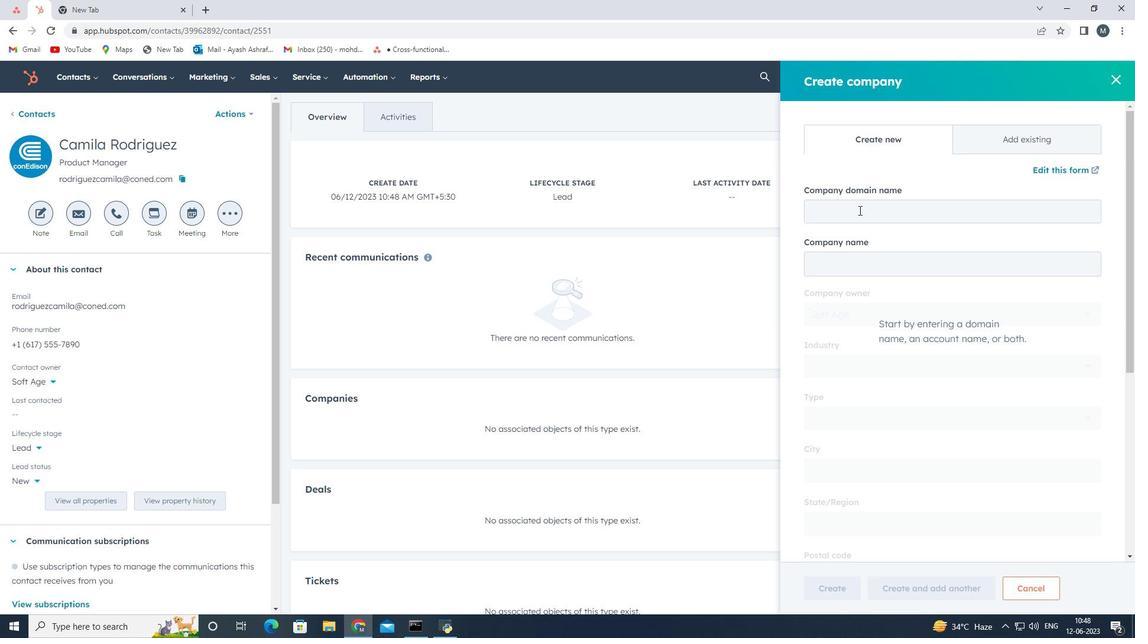 
Action: Key pressed www.ekartlogo<Key.backspace>istics.com
Screenshot: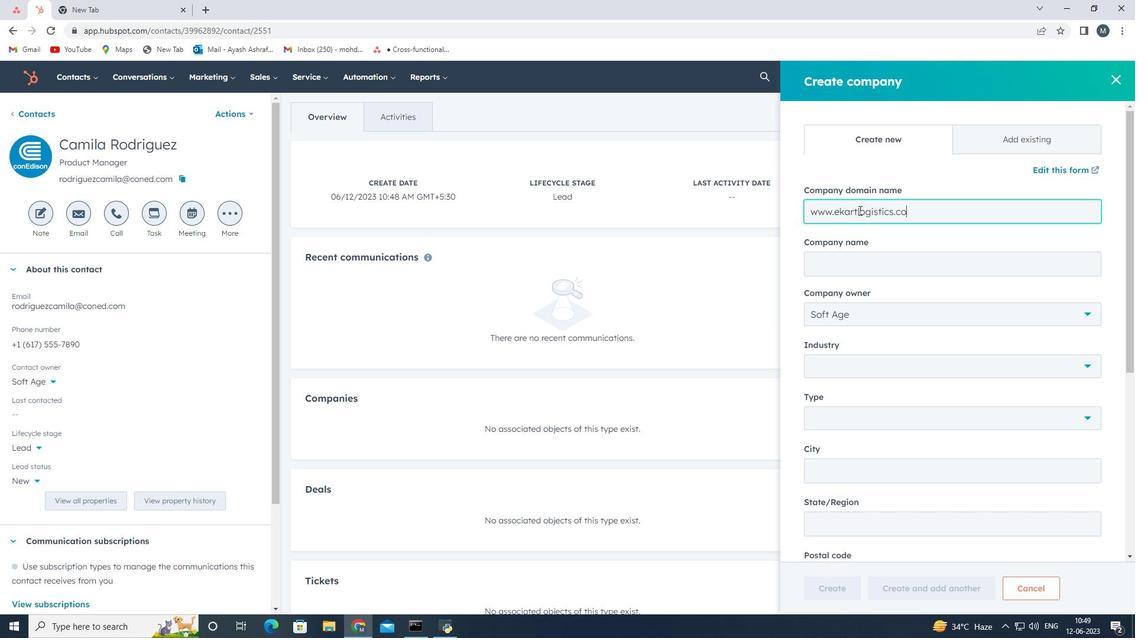 
Action: Mouse moved to (846, 413)
Screenshot: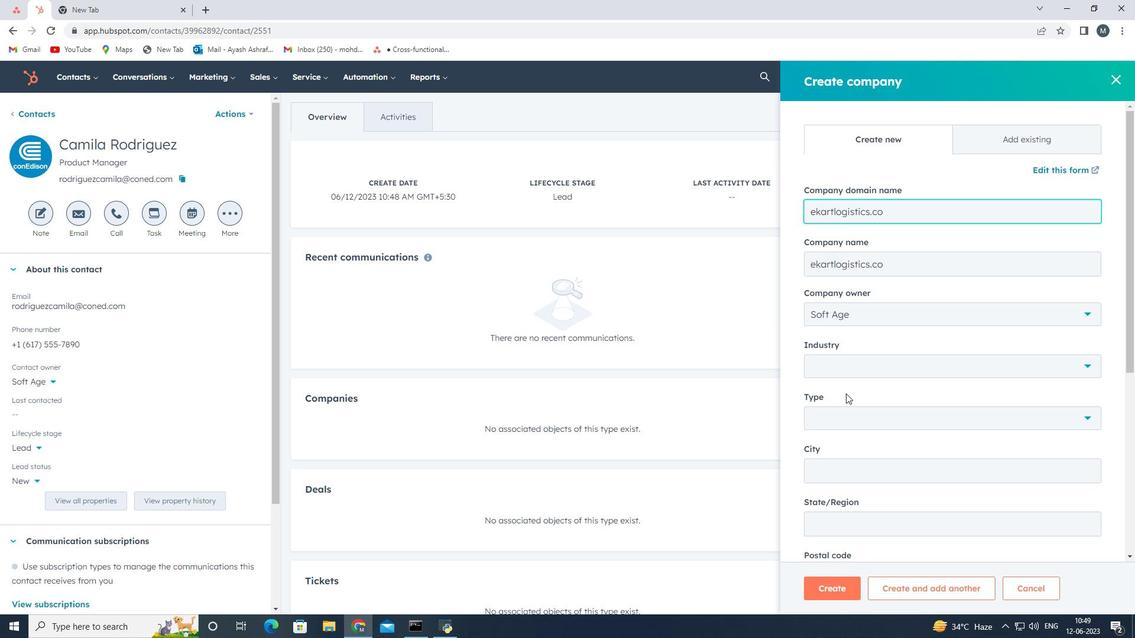 
Action: Mouse pressed left at (846, 413)
Screenshot: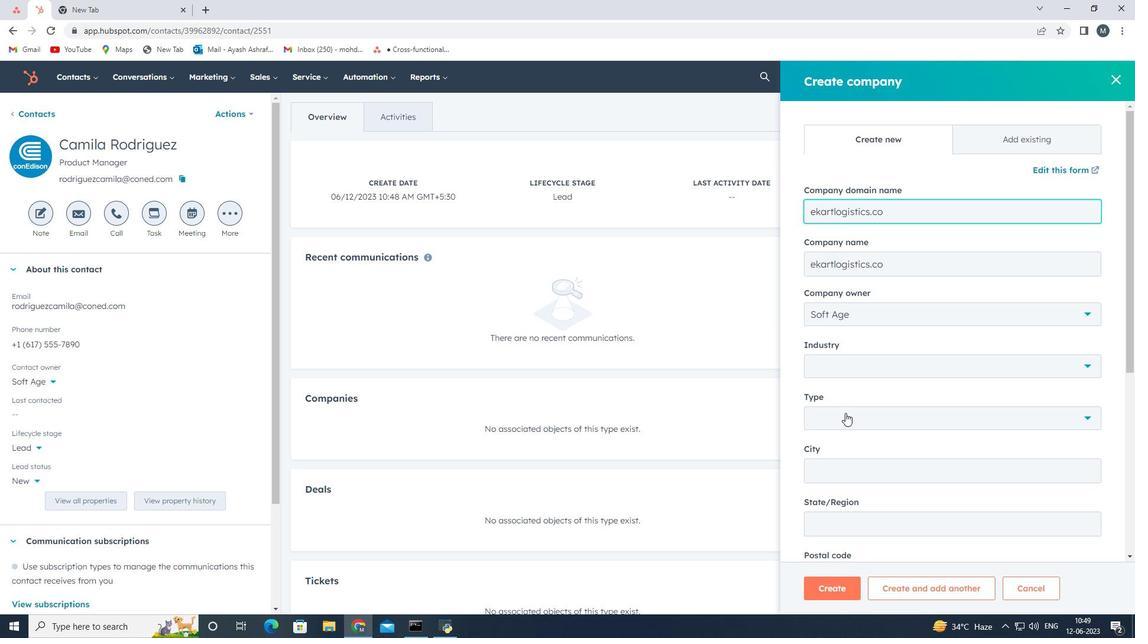 
Action: Mouse moved to (832, 513)
Screenshot: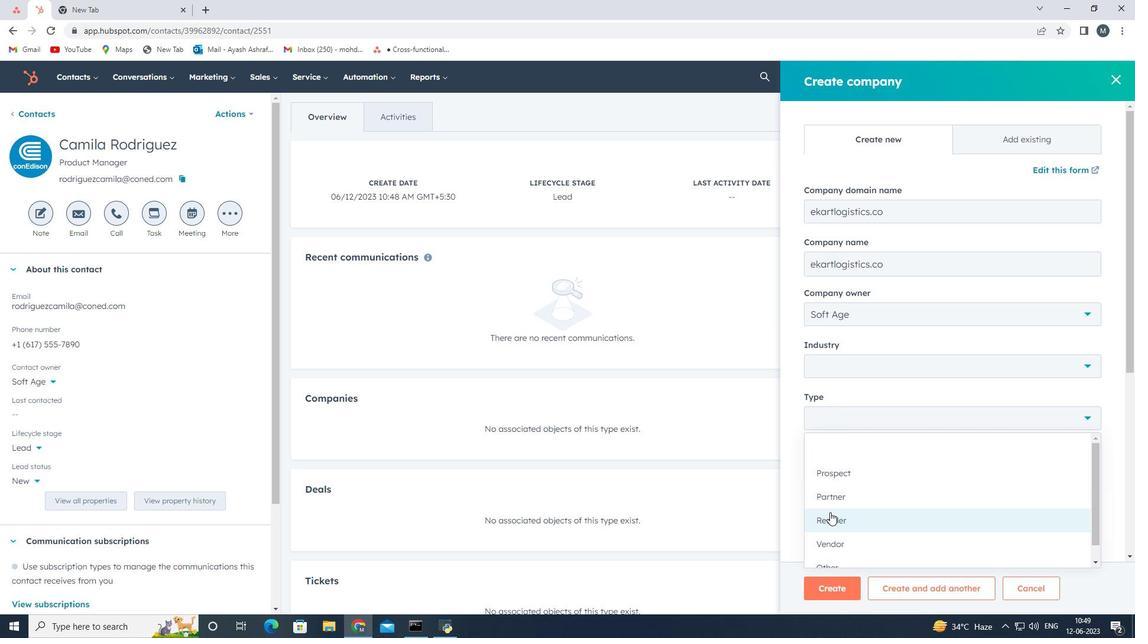 
Action: Mouse pressed left at (832, 513)
Screenshot: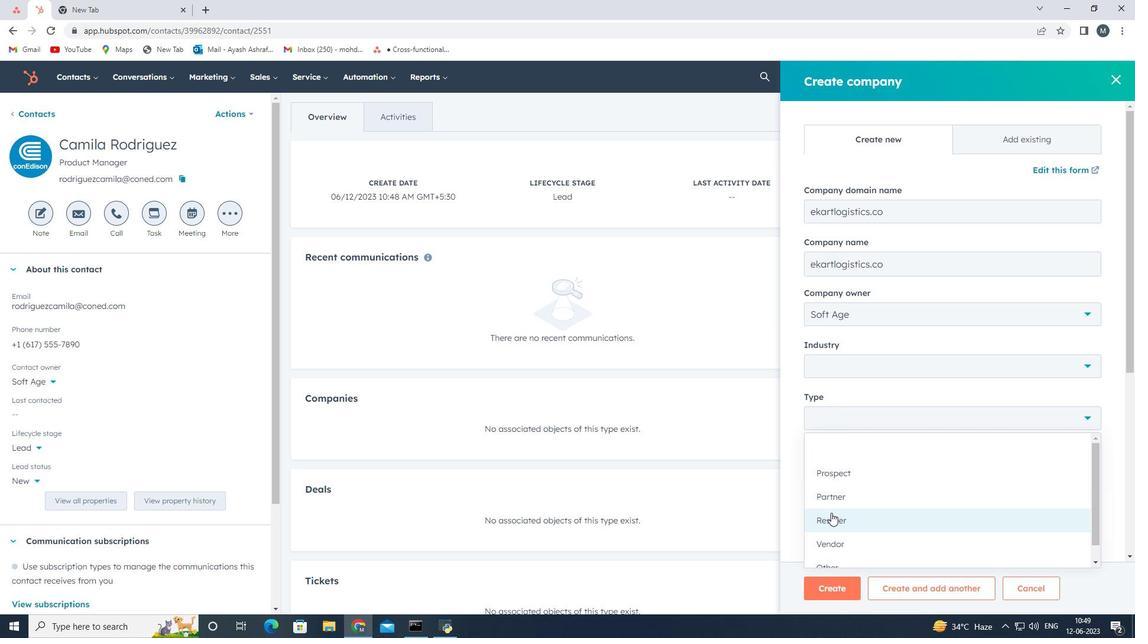 
Action: Mouse moved to (908, 212)
Screenshot: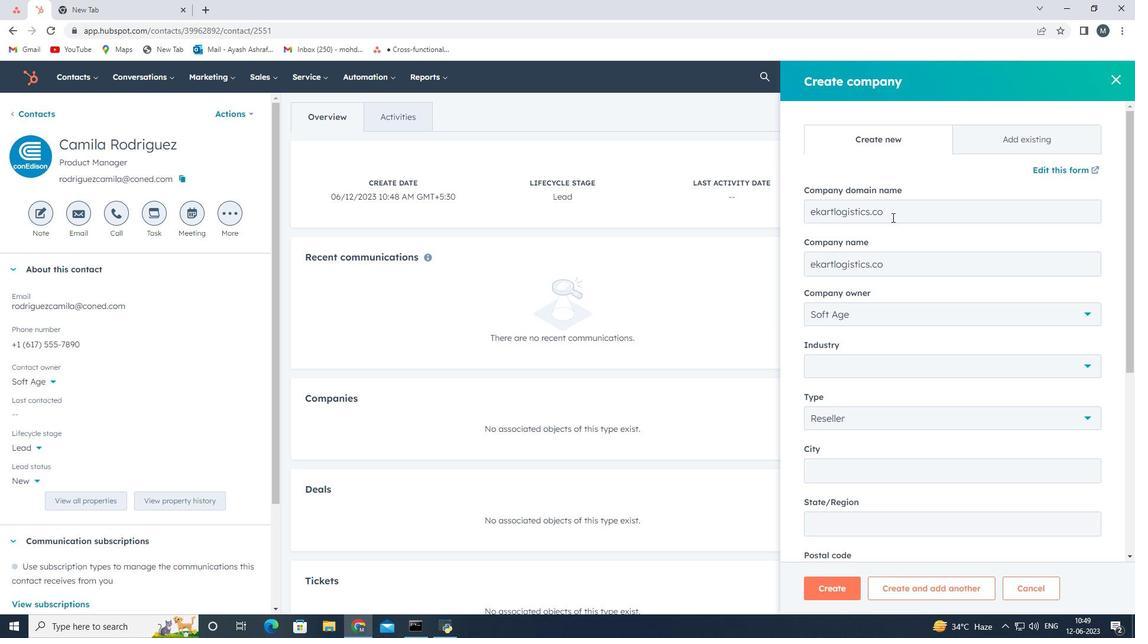 
Action: Mouse pressed left at (908, 212)
Screenshot: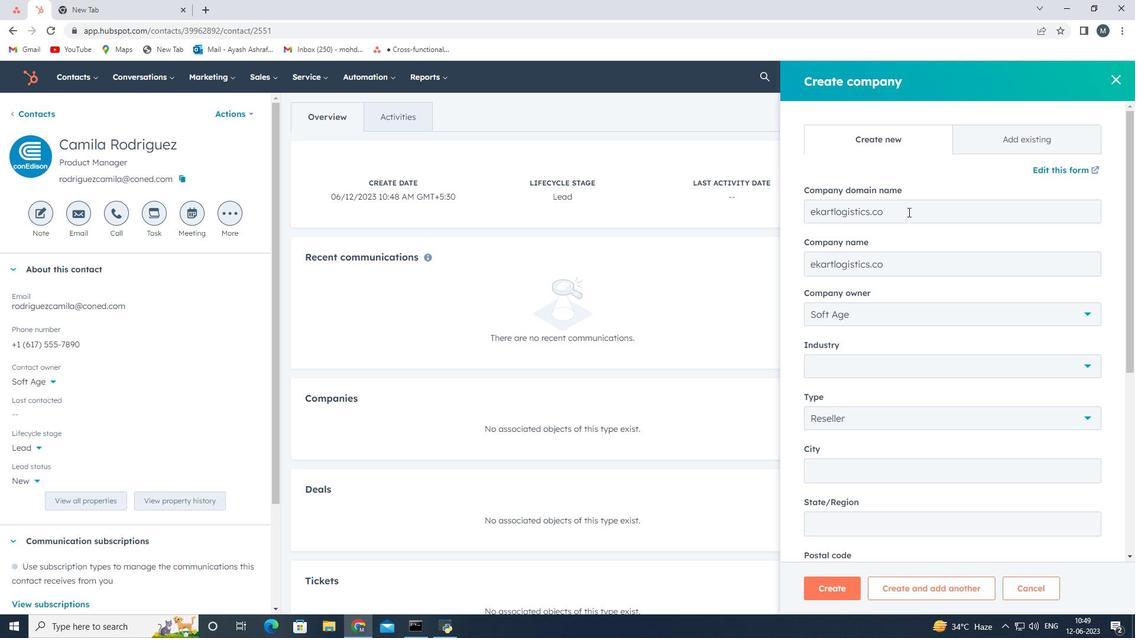 
Action: Mouse moved to (740, 214)
Screenshot: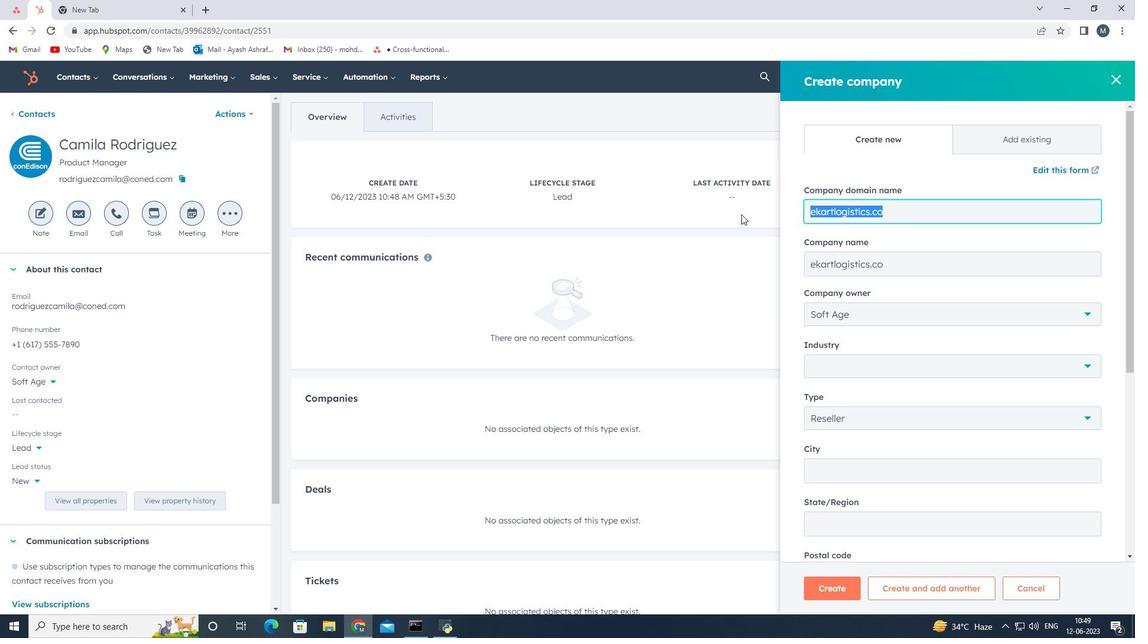 
Action: Key pressed <Key.backspace>www.ekartlogistics.com
Screenshot: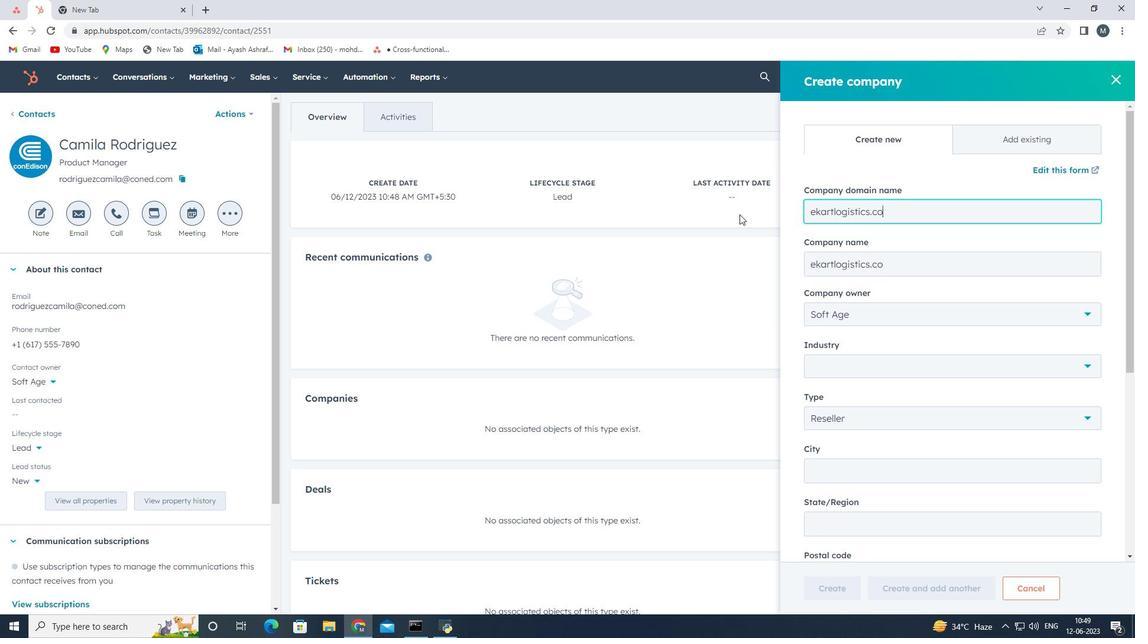 
Action: Mouse moved to (813, 243)
Screenshot: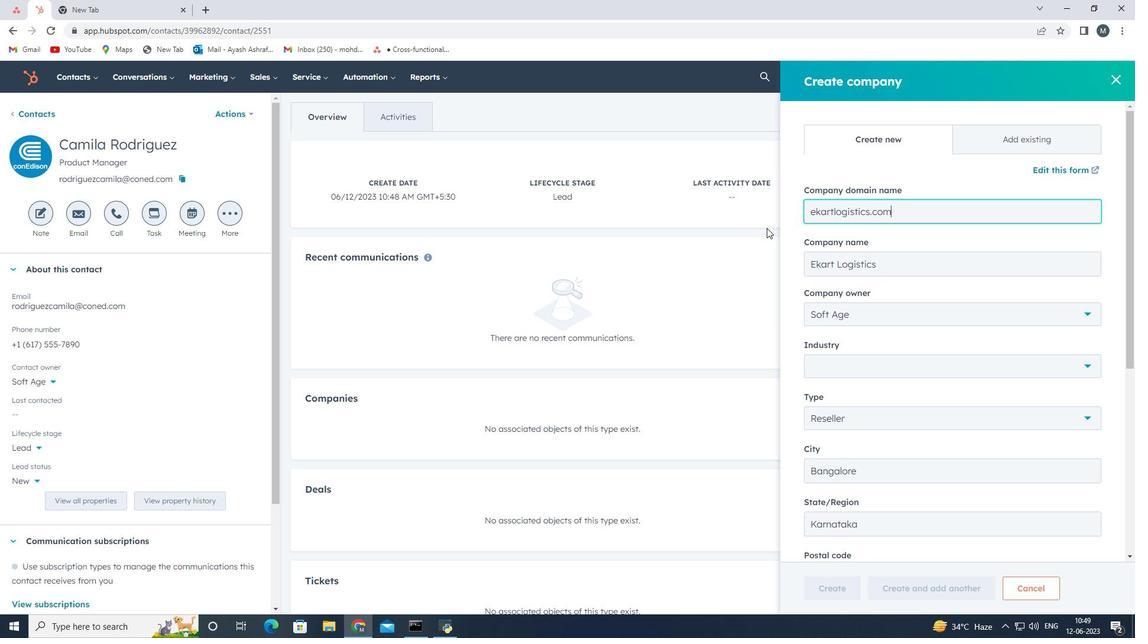 
Action: Mouse scrolled (813, 243) with delta (0, 0)
Screenshot: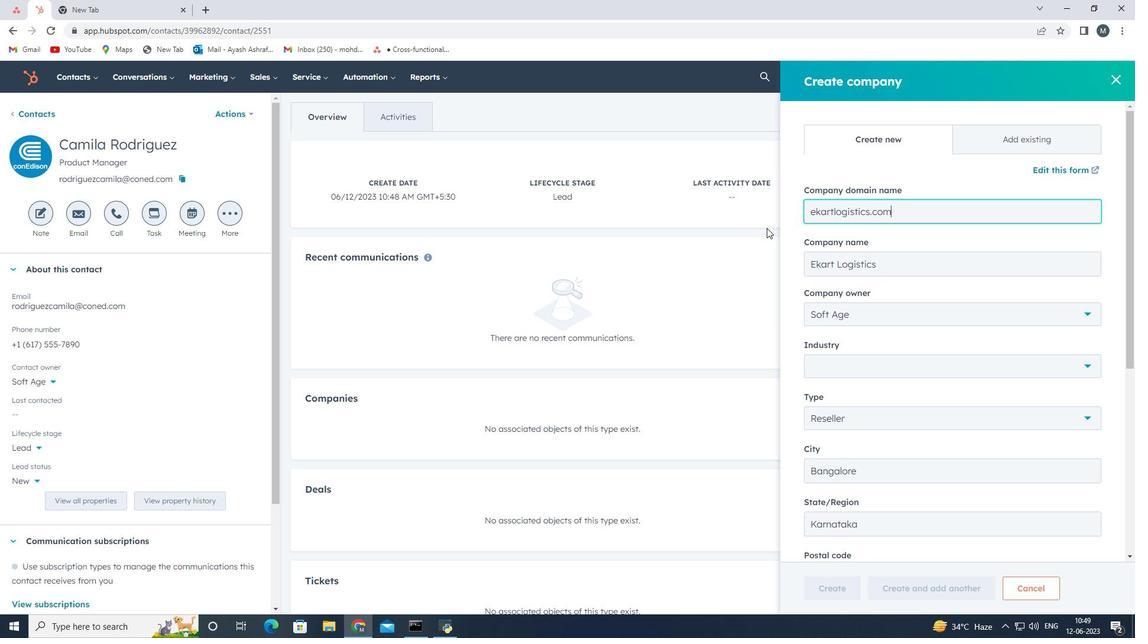 
Action: Mouse moved to (851, 309)
Screenshot: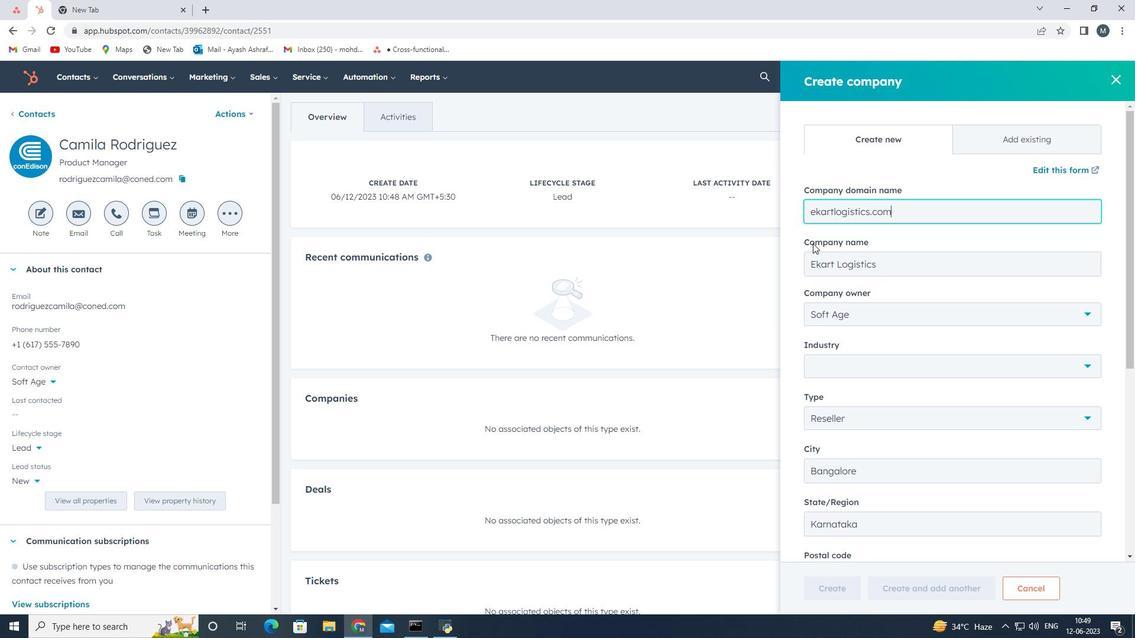 
Action: Mouse scrolled (851, 308) with delta (0, 0)
Screenshot: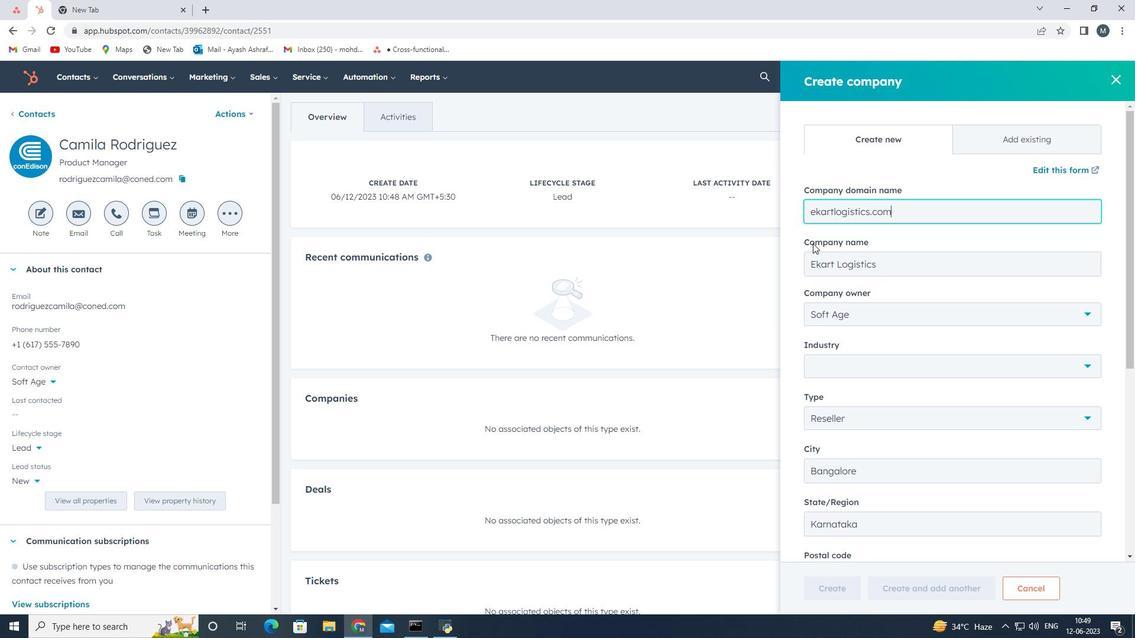 
Action: Mouse moved to (862, 335)
Screenshot: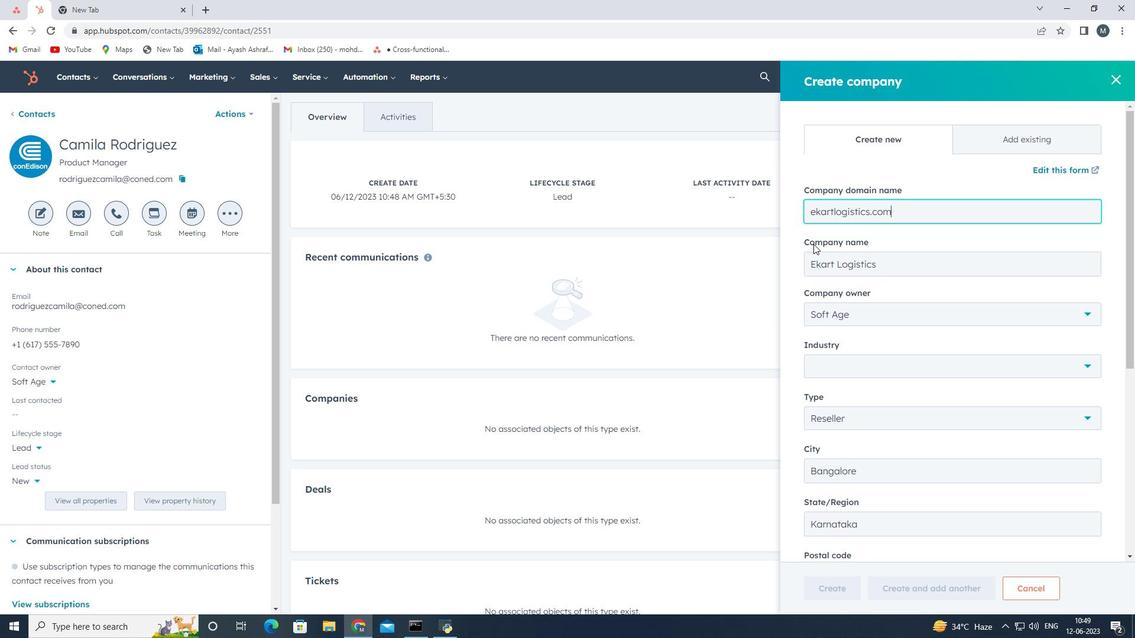 
Action: Mouse scrolled (862, 334) with delta (0, 0)
Screenshot: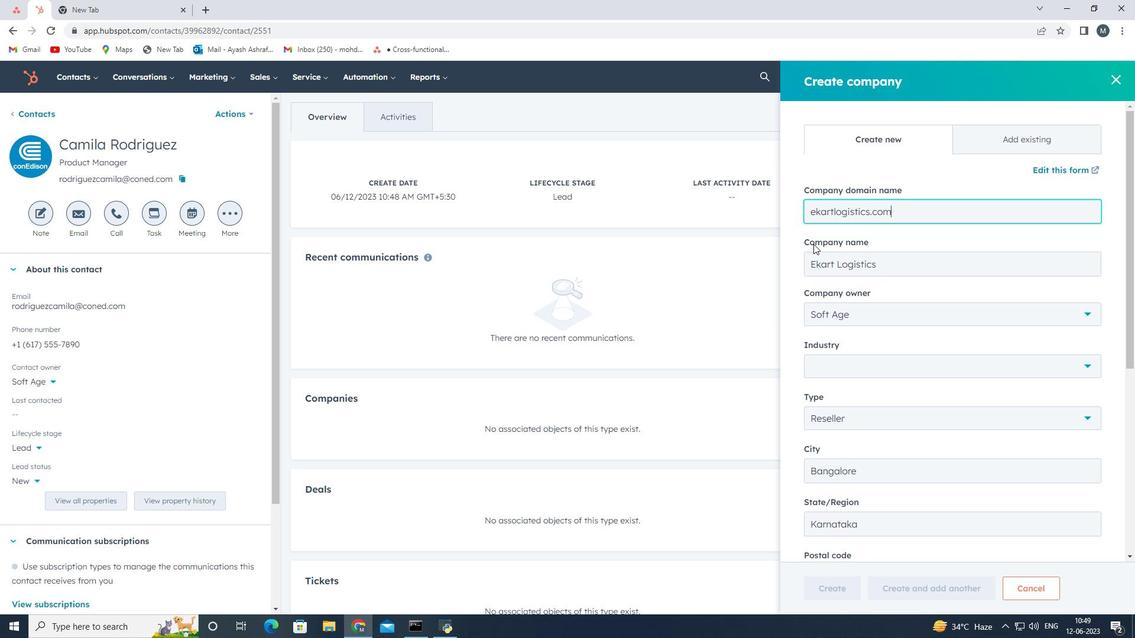 
Action: Mouse scrolled (862, 334) with delta (0, 0)
Screenshot: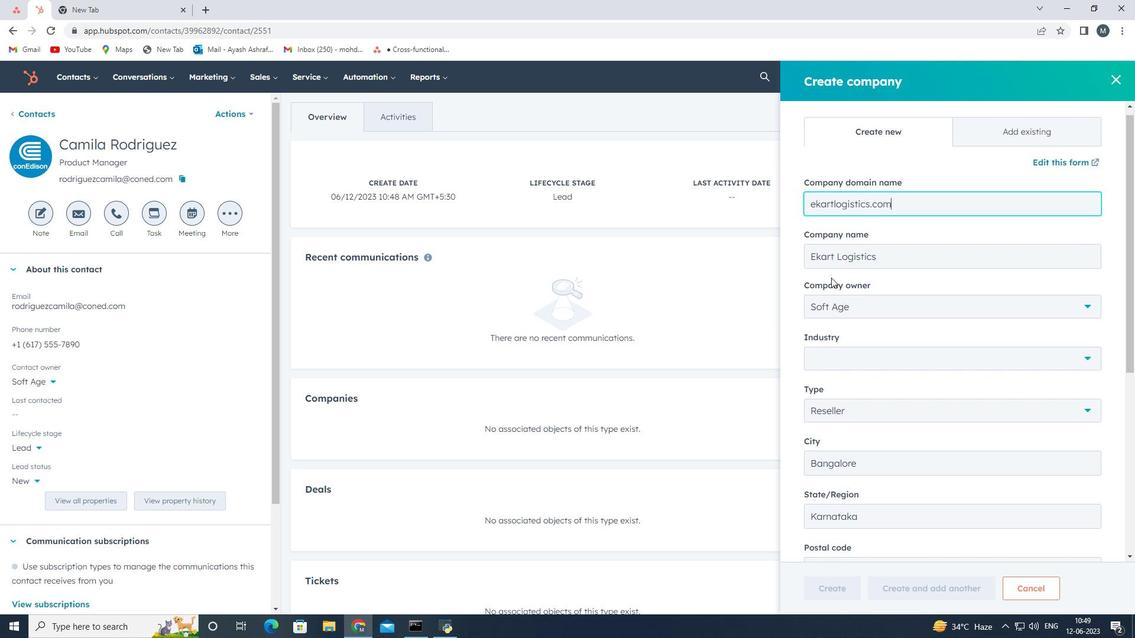 
Action: Mouse moved to (845, 408)
Screenshot: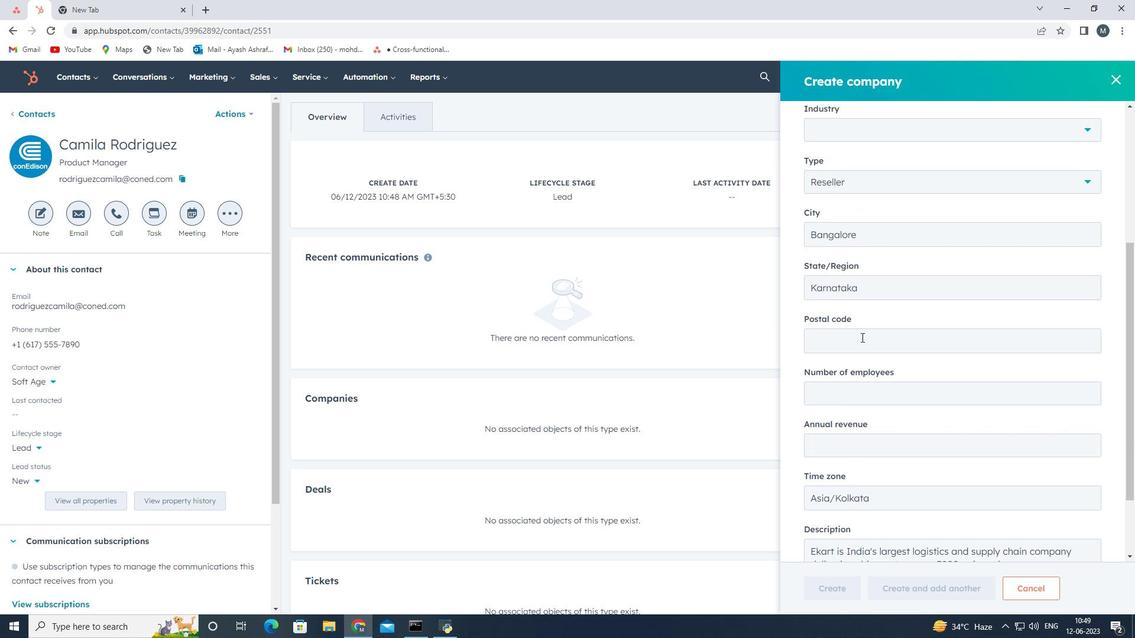 
Action: Mouse scrolled (845, 407) with delta (0, 0)
Screenshot: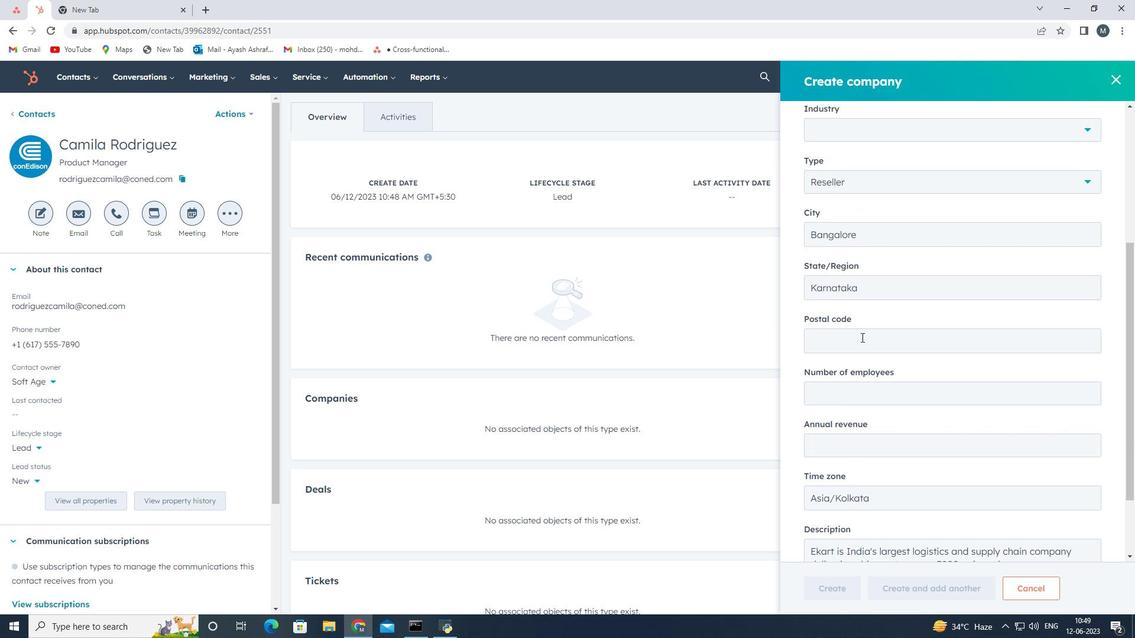 
Action: Mouse moved to (844, 412)
Screenshot: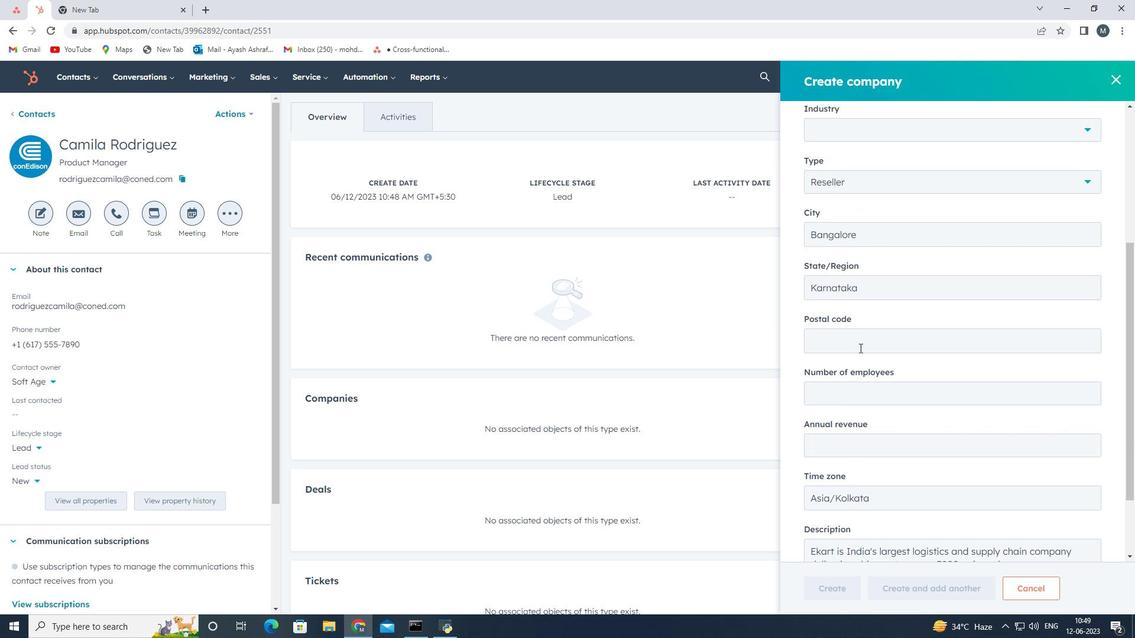 
Action: Mouse scrolled (844, 412) with delta (0, 0)
Screenshot: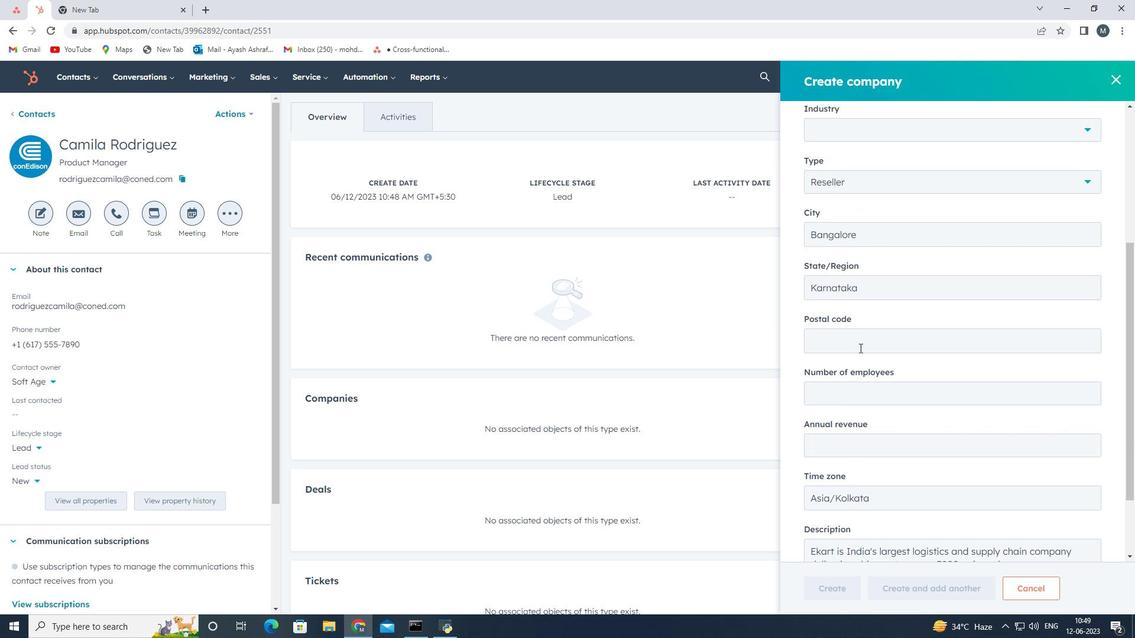 
Action: Mouse scrolled (844, 412) with delta (0, 0)
Screenshot: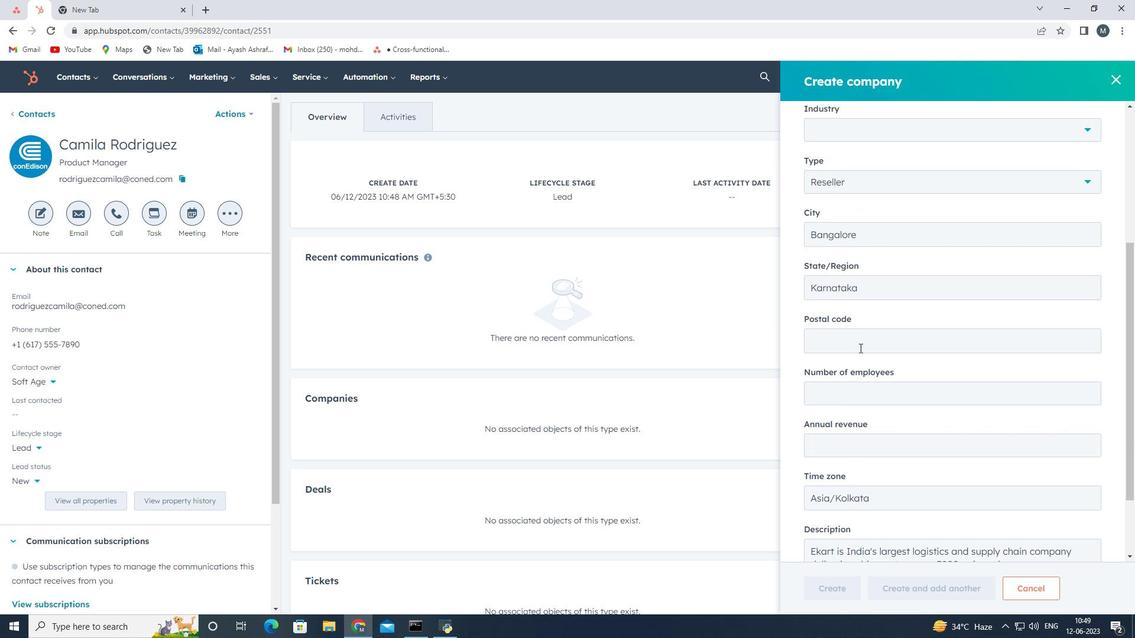 
Action: Mouse scrolled (844, 412) with delta (0, 0)
Screenshot: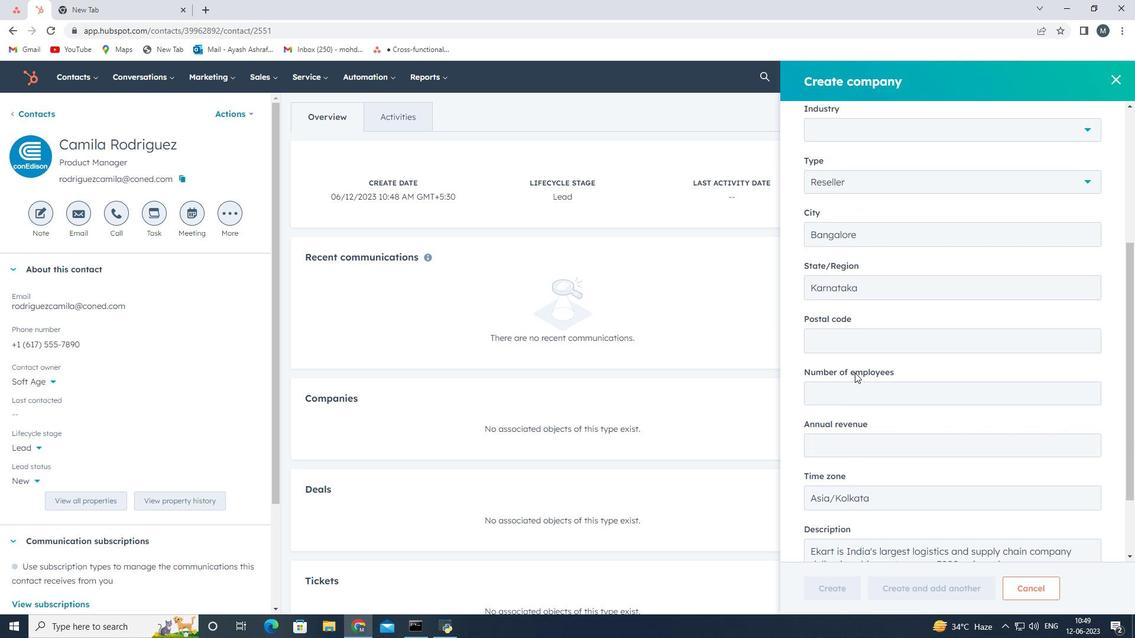 
Action: Mouse moved to (828, 499)
Screenshot: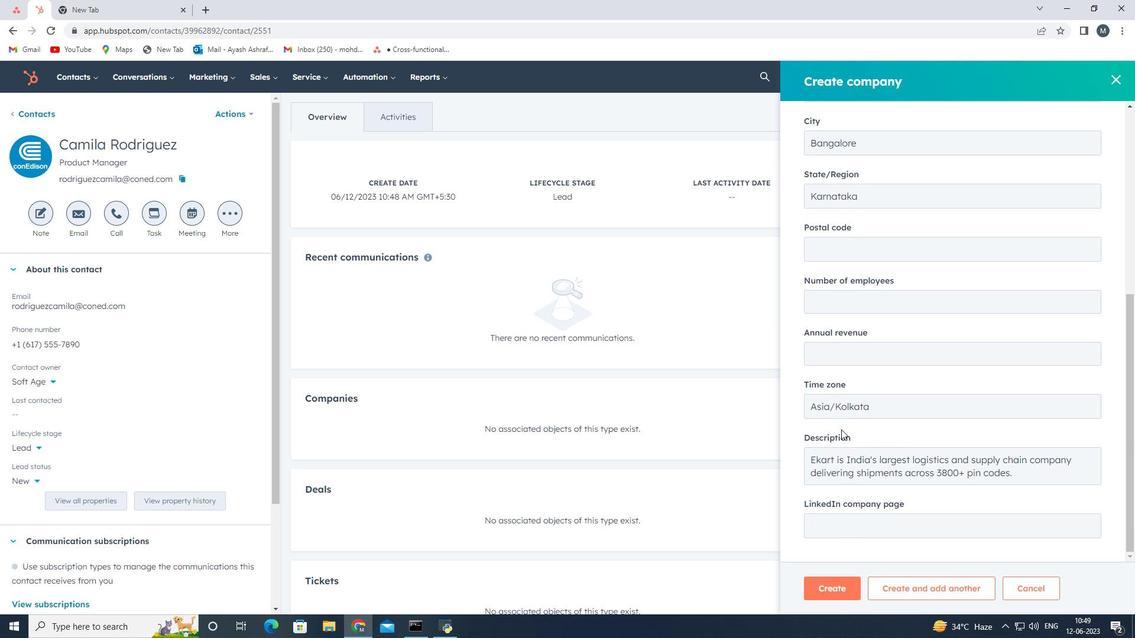 
Action: Mouse scrolled (828, 499) with delta (0, 0)
Screenshot: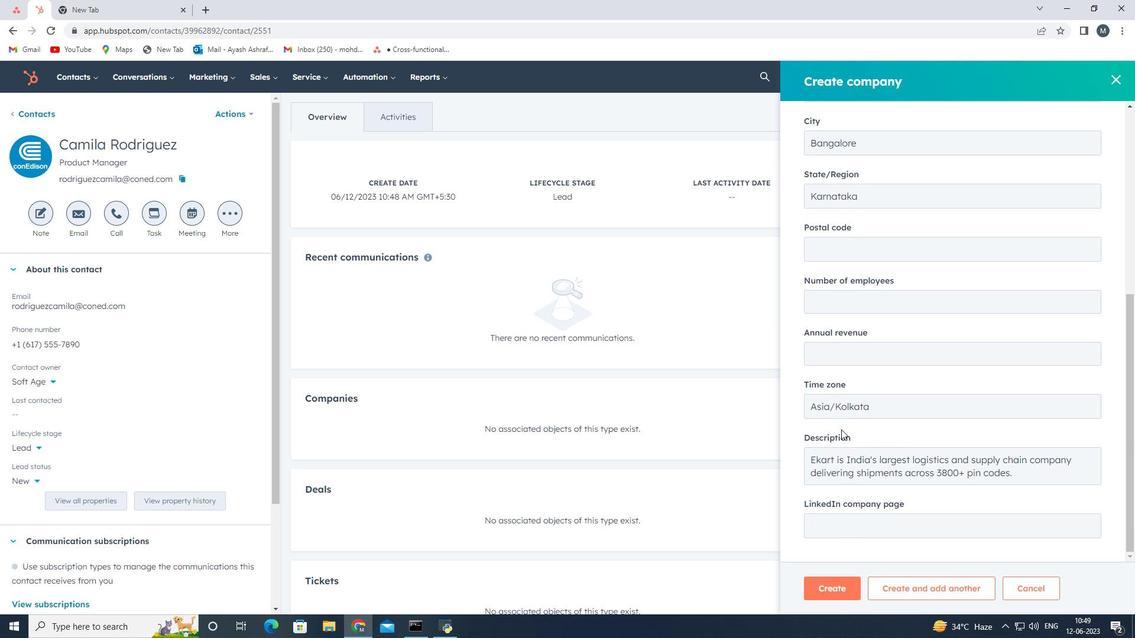 
Action: Mouse scrolled (828, 499) with delta (0, 0)
Screenshot: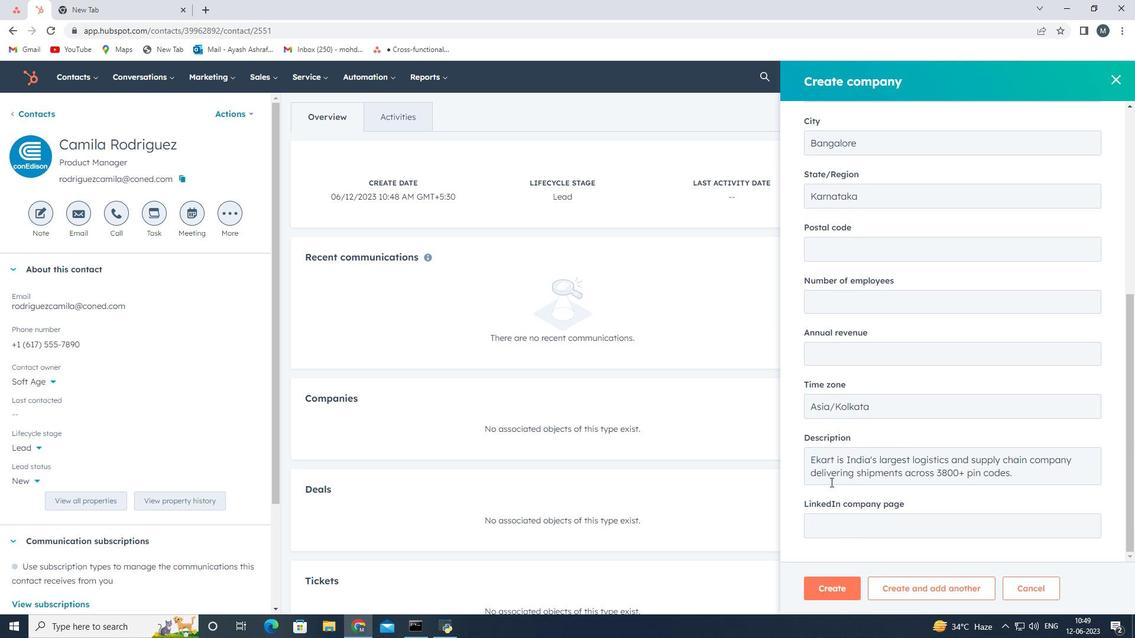 
Action: Mouse moved to (828, 504)
Screenshot: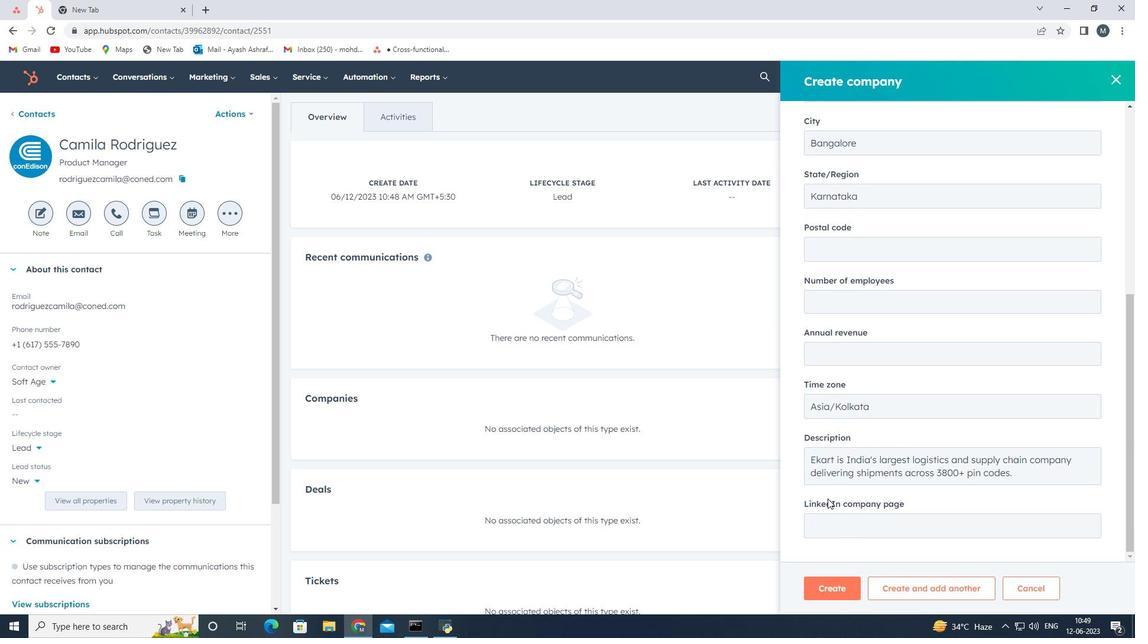 
Action: Mouse scrolled (828, 503) with delta (0, 0)
Screenshot: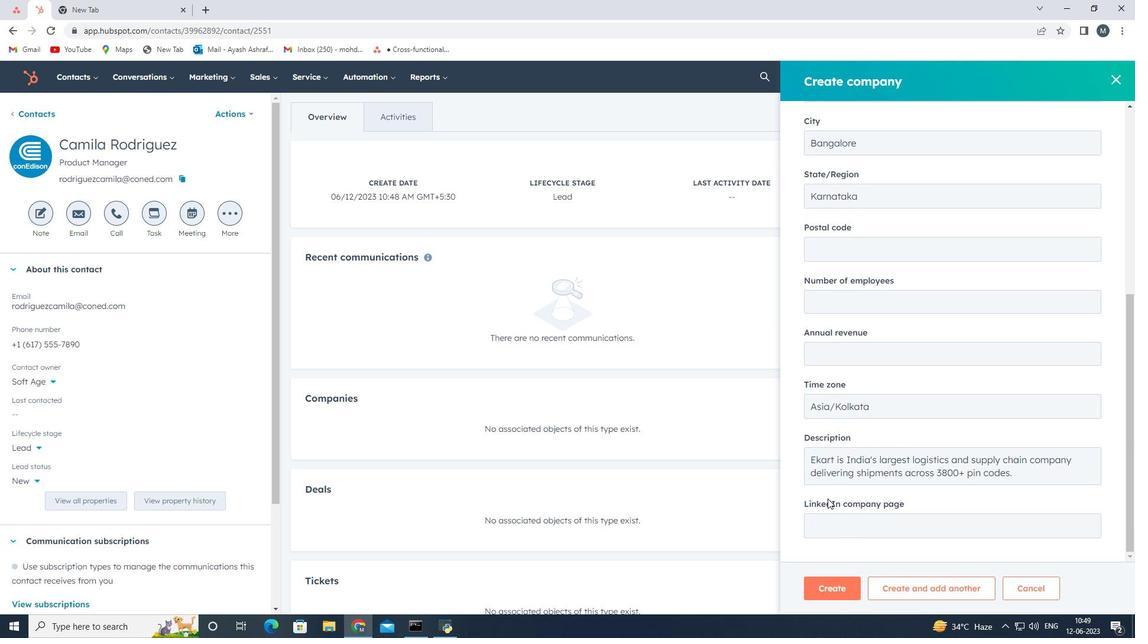 
Action: Mouse moved to (823, 587)
Screenshot: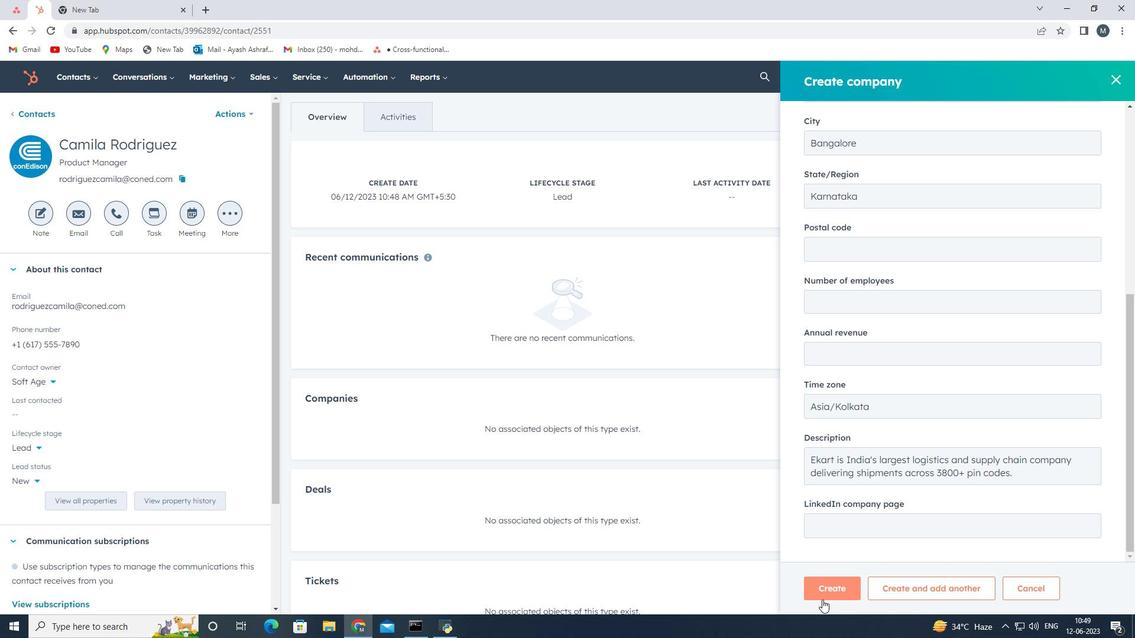 
Action: Mouse pressed left at (823, 587)
Screenshot: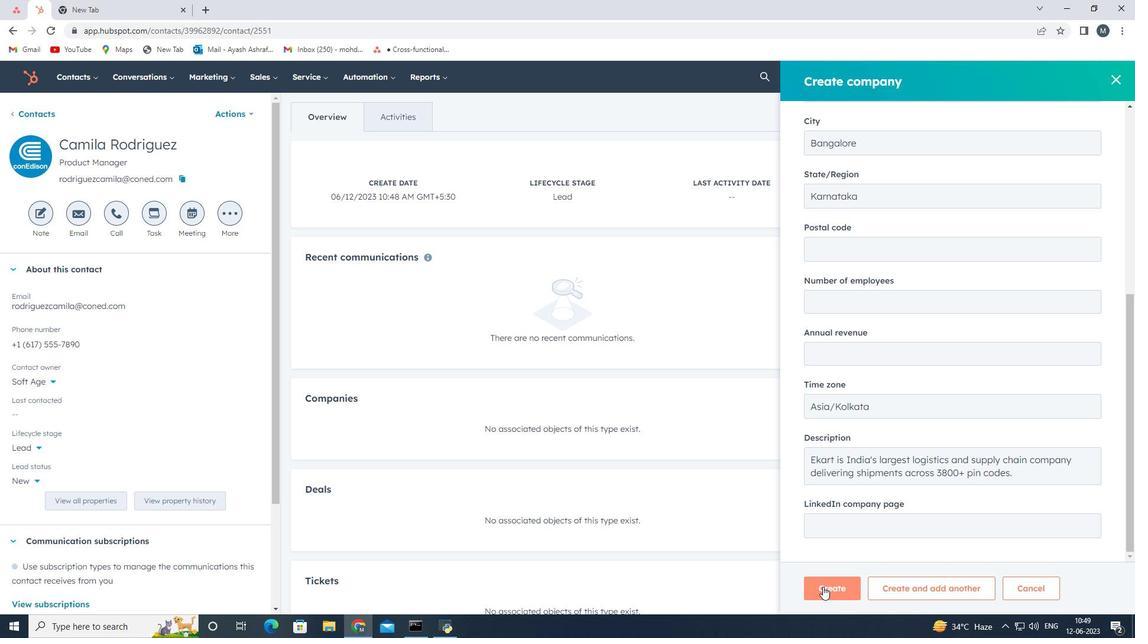 
Action: Mouse moved to (233, 293)
Screenshot: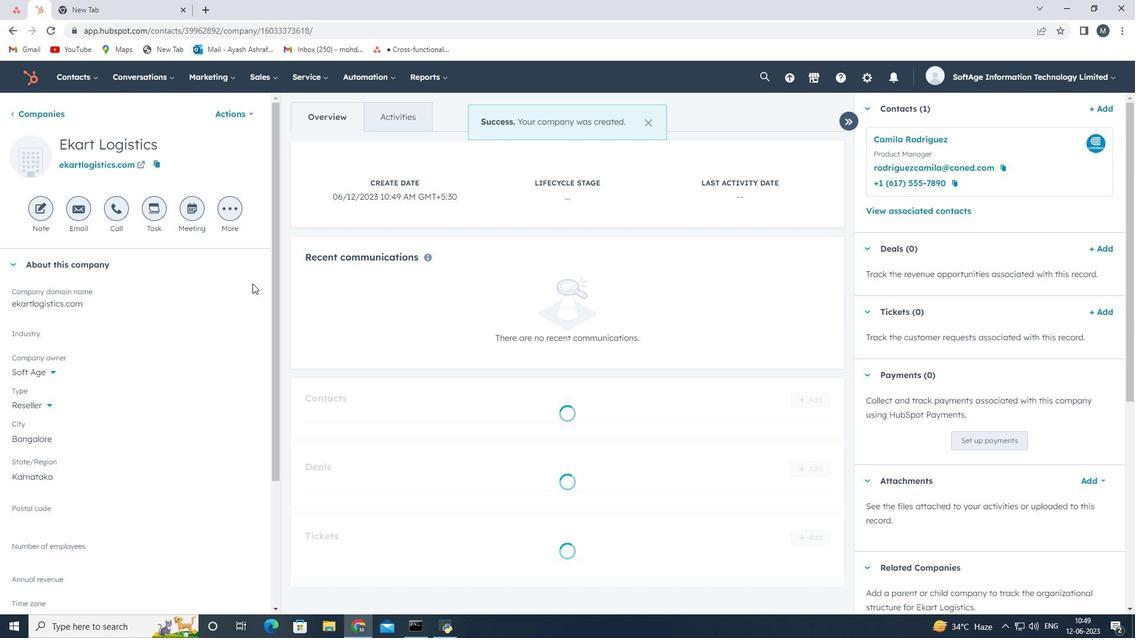 
